 Task: Find connections with filter location Saint-Raphaël with filter topic #indiawith filter profile language English with filter current company Catenon India with filter school Thakur Institute of Management Studies and Research with filter industry IT Services and IT Consulting with filter service category Packaging Design with filter keywords title Community Volunteer Jobs
Action: Mouse moved to (270, 219)
Screenshot: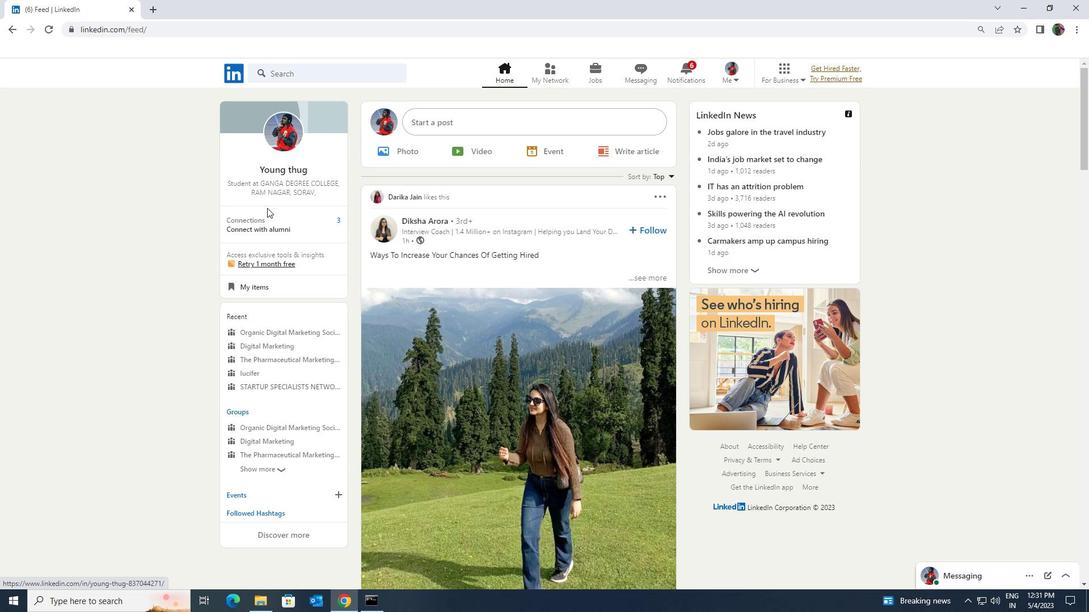 
Action: Mouse pressed left at (270, 219)
Screenshot: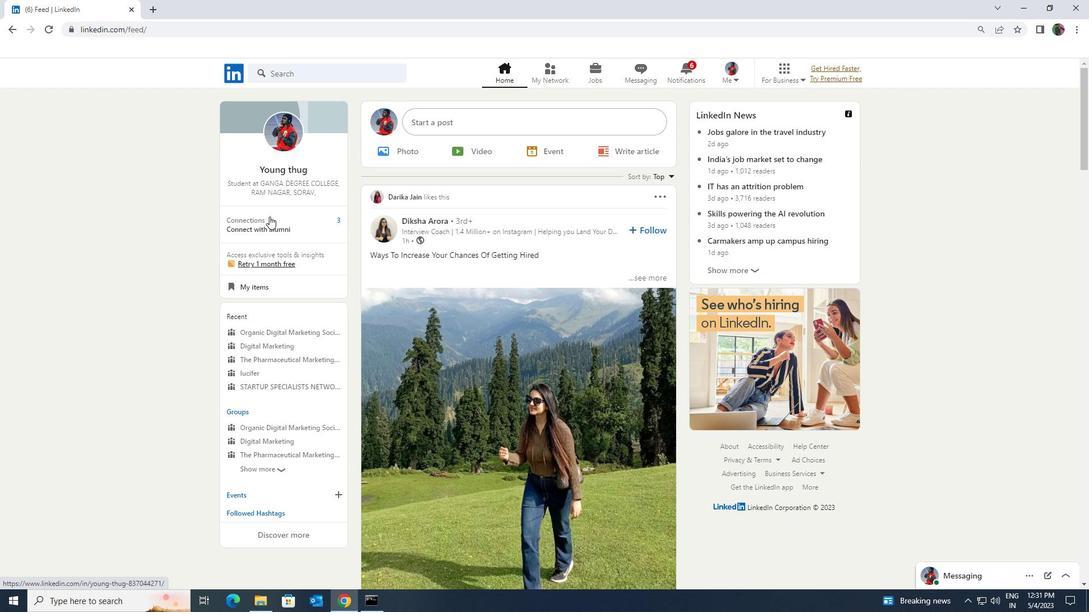 
Action: Mouse moved to (290, 136)
Screenshot: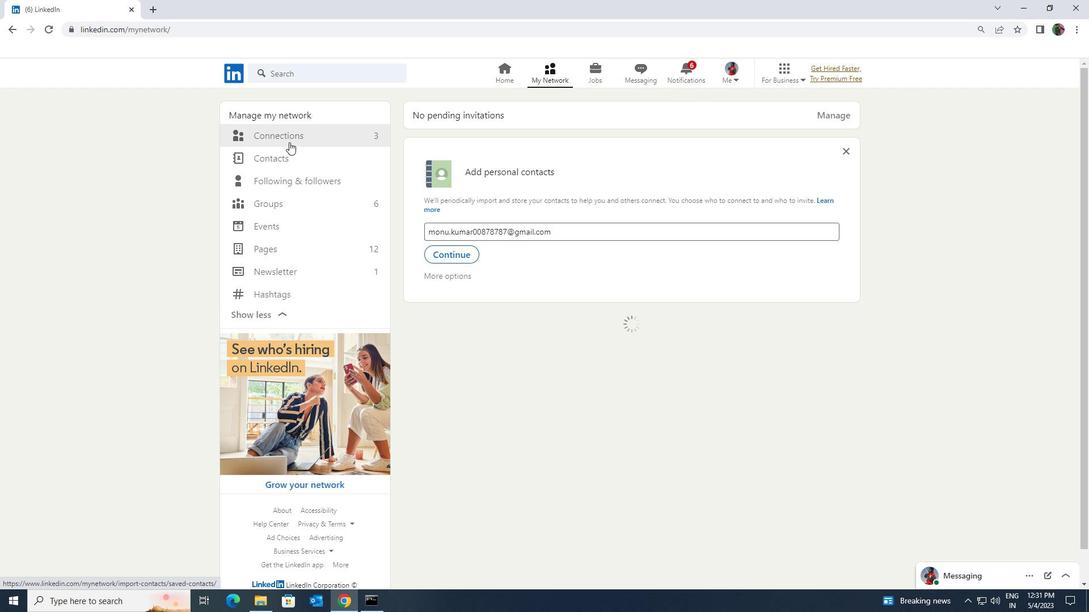
Action: Mouse pressed left at (290, 136)
Screenshot: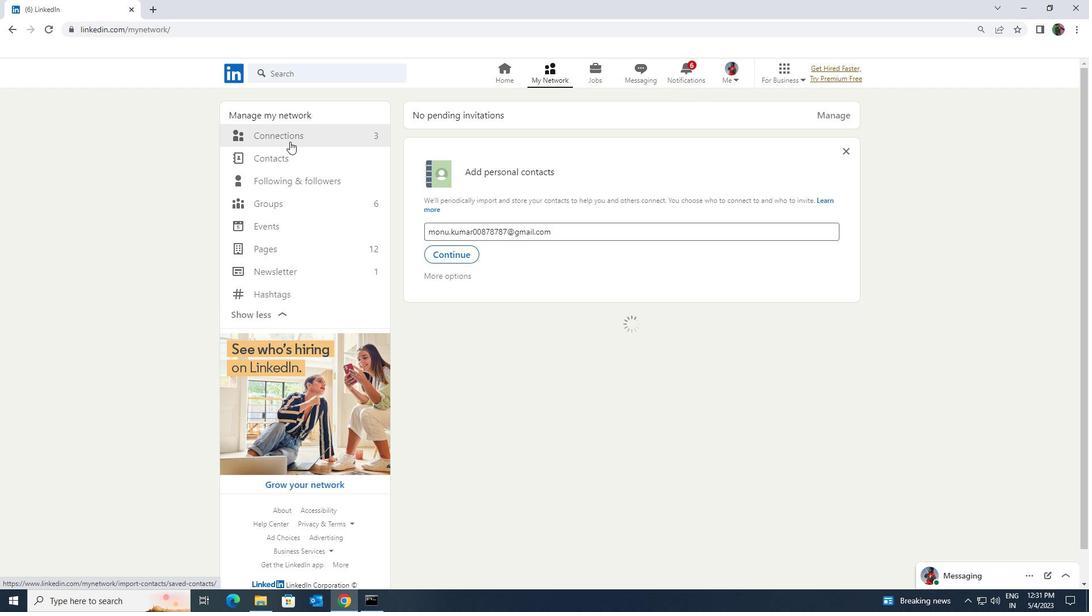 
Action: Mouse moved to (631, 137)
Screenshot: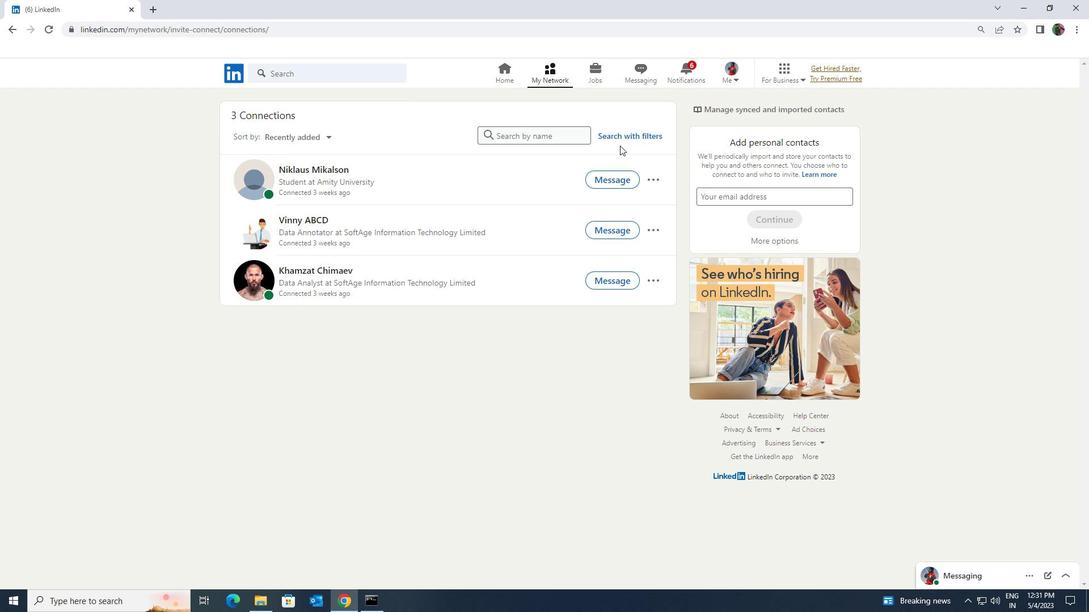 
Action: Mouse pressed left at (631, 137)
Screenshot: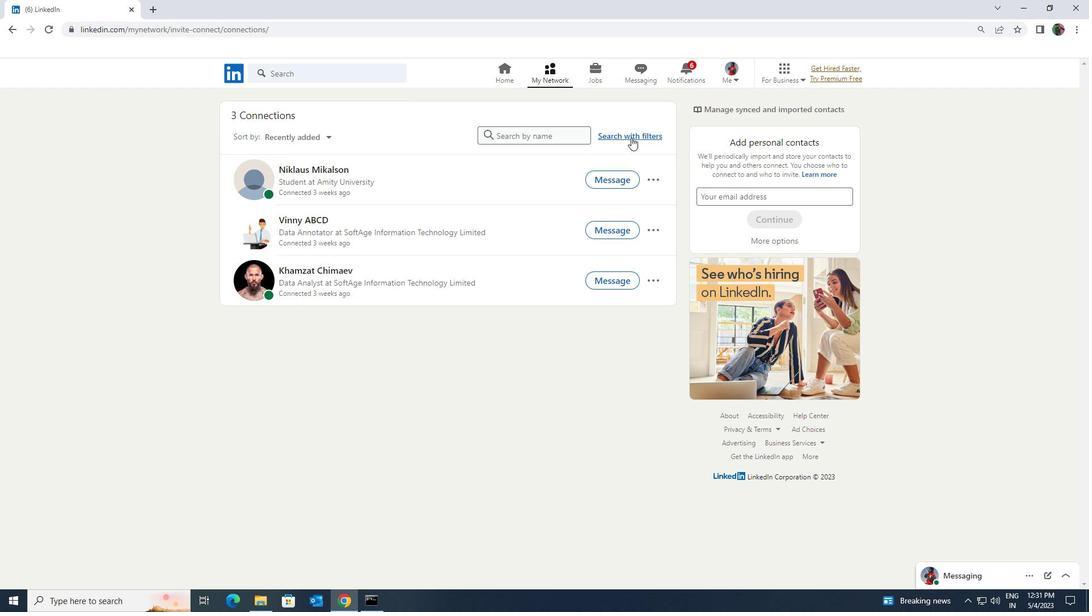 
Action: Mouse moved to (577, 106)
Screenshot: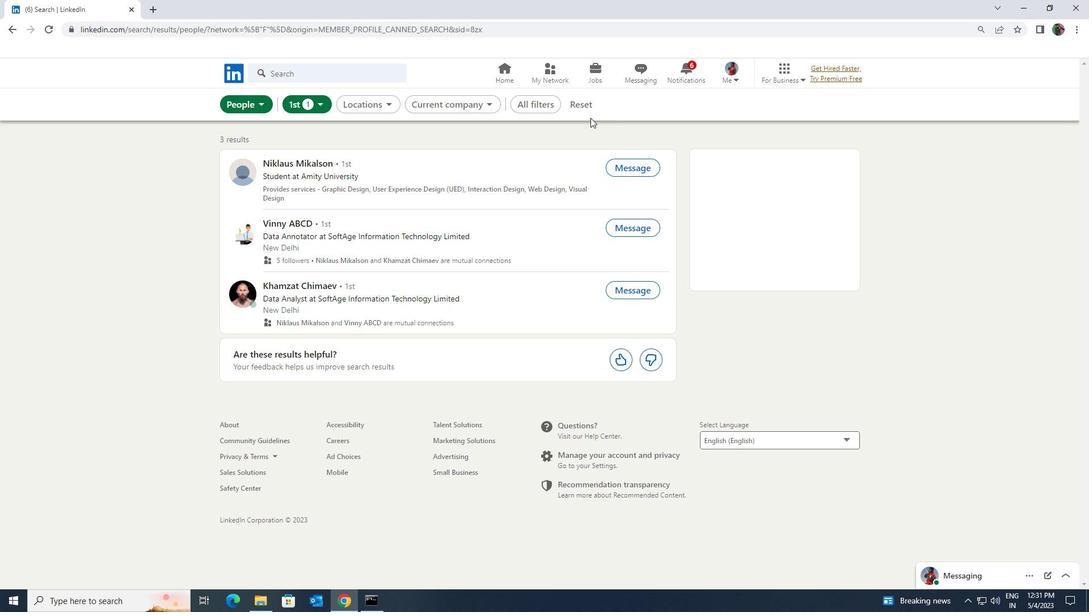 
Action: Mouse pressed left at (577, 106)
Screenshot: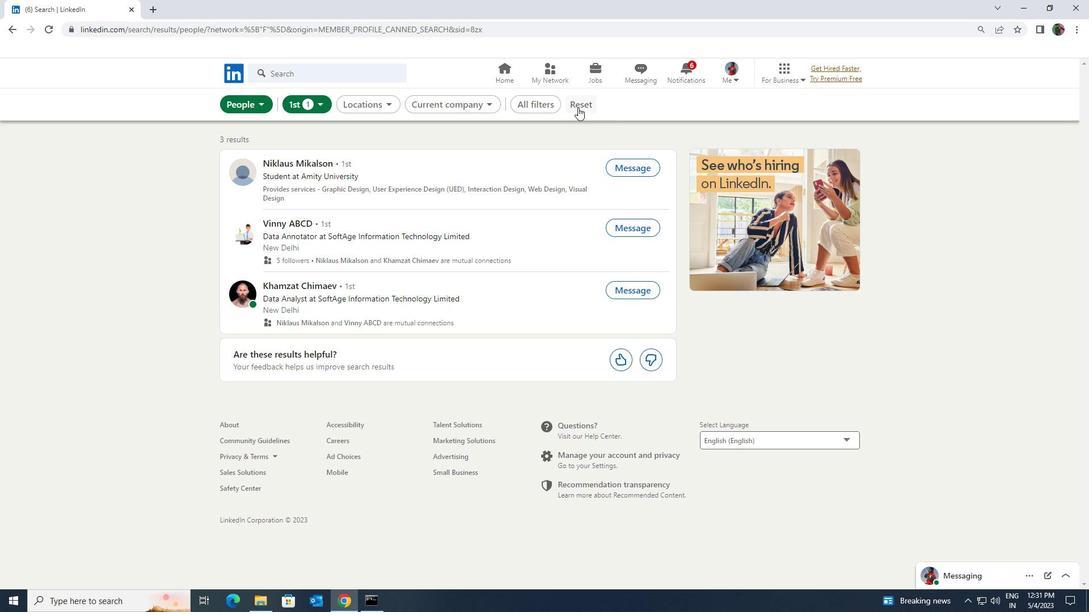 
Action: Mouse moved to (568, 105)
Screenshot: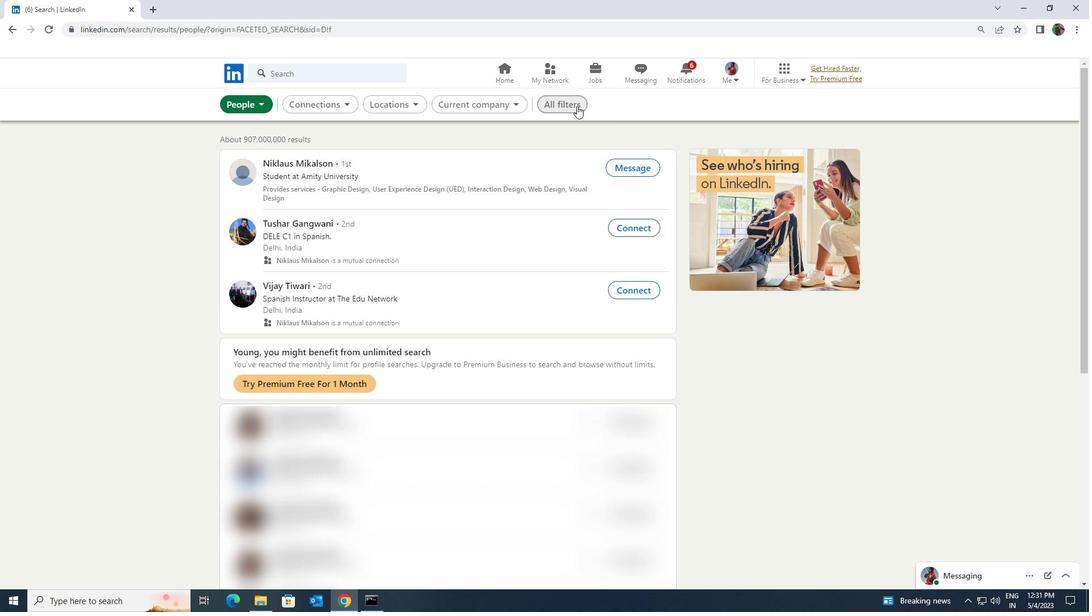 
Action: Mouse pressed left at (568, 105)
Screenshot: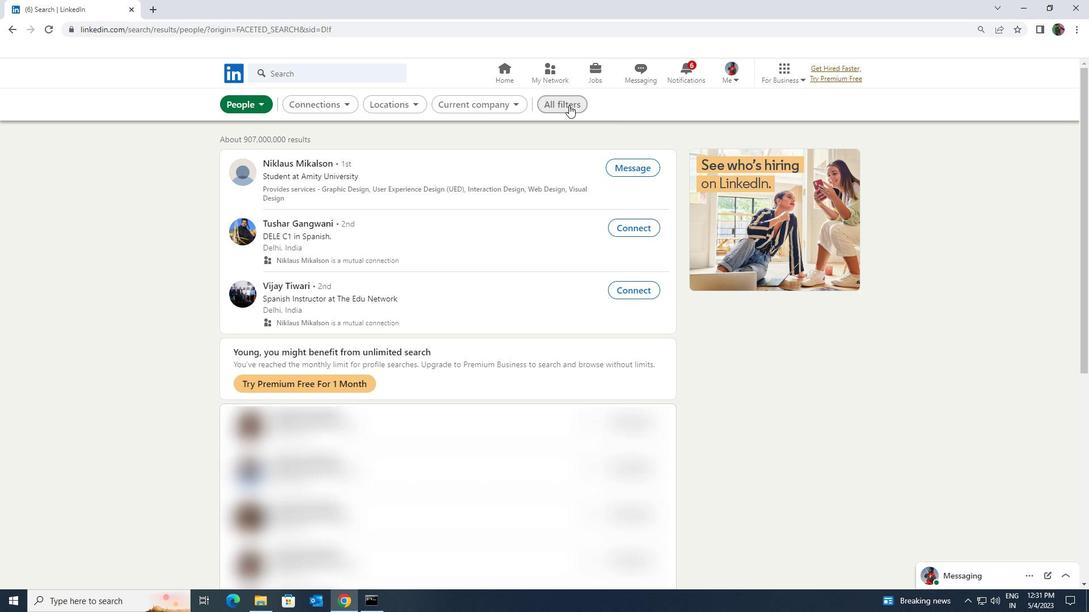 
Action: Mouse moved to (940, 442)
Screenshot: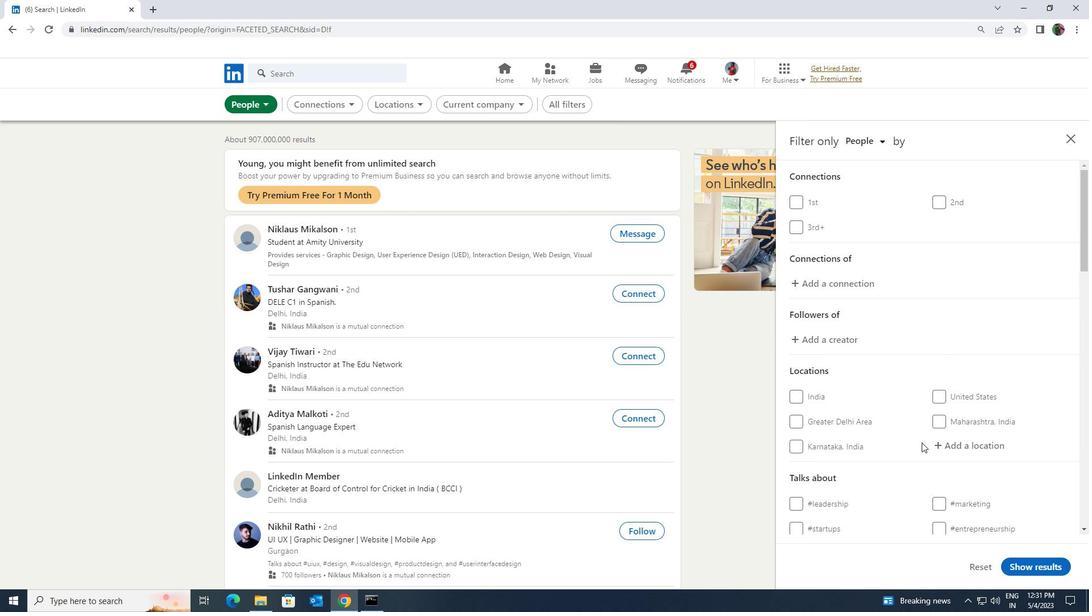 
Action: Mouse pressed left at (940, 442)
Screenshot: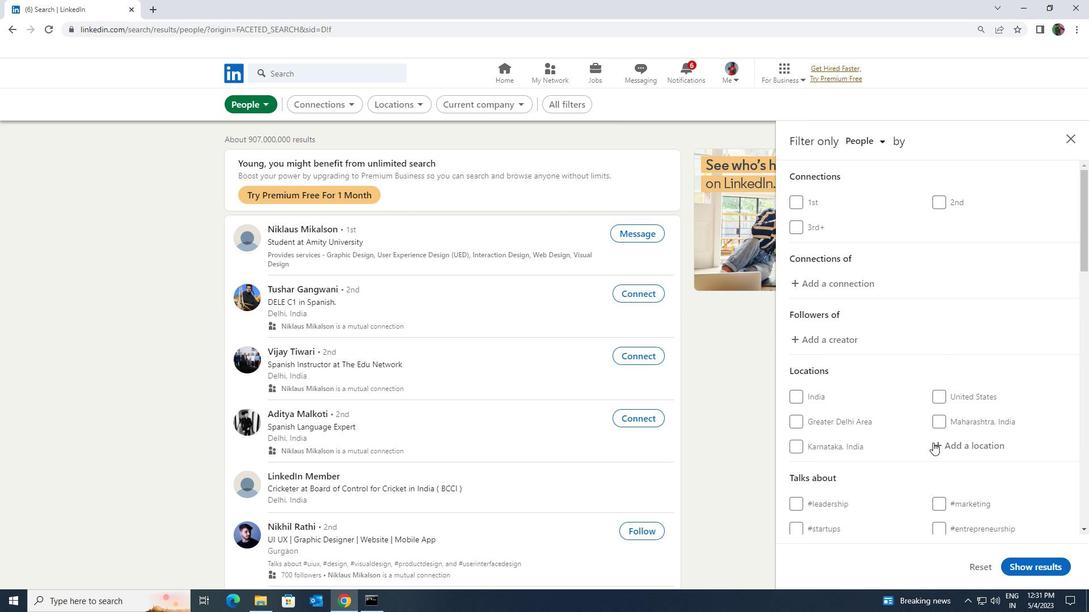
Action: Key pressed <Key.shift>SAINT<Key.space><Key.shift>RAP
Screenshot: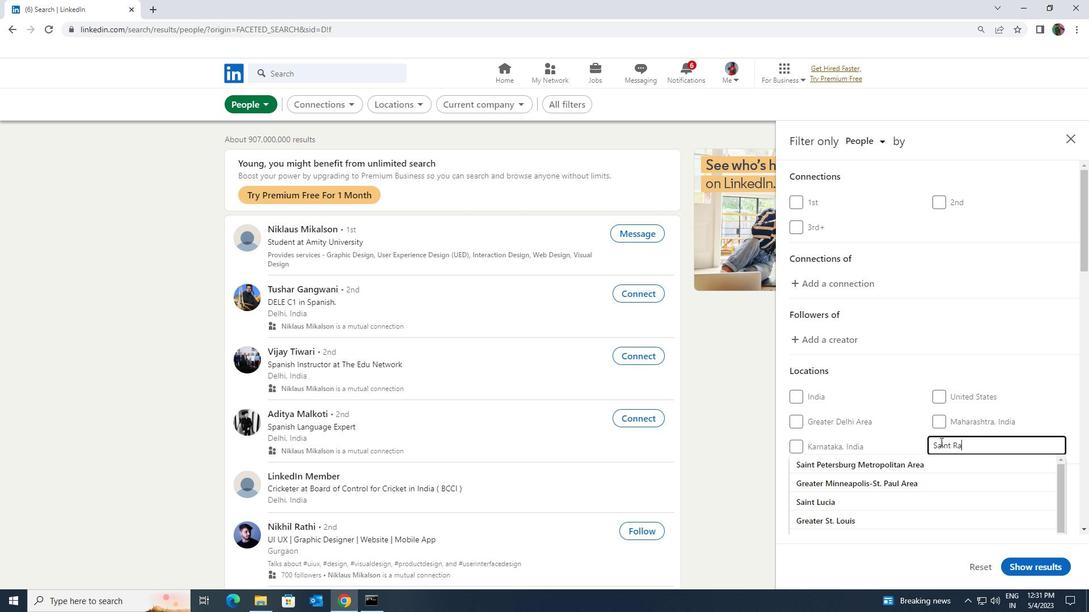 
Action: Mouse moved to (922, 485)
Screenshot: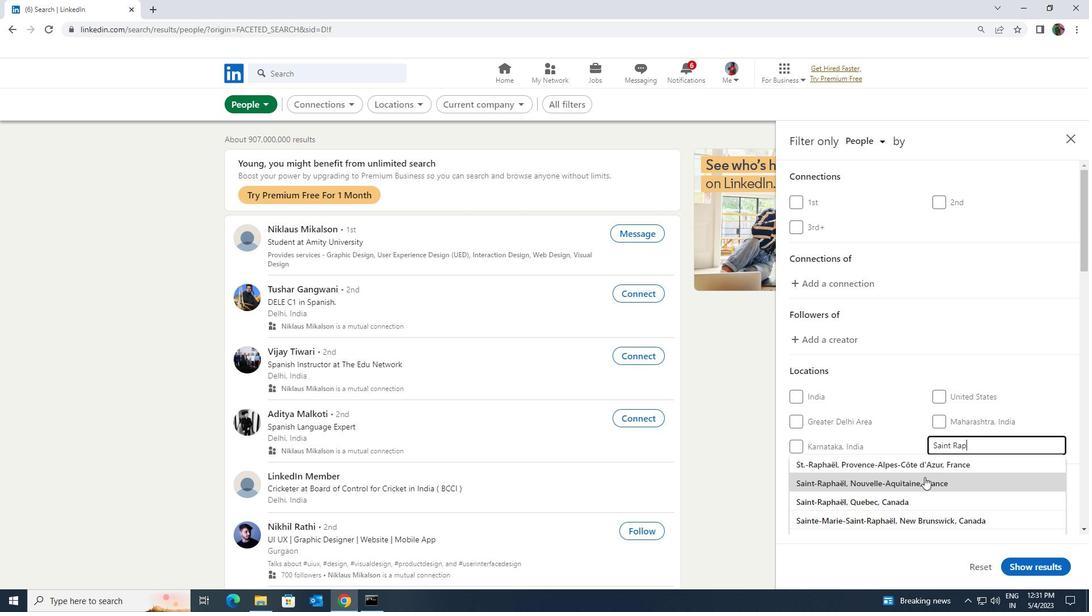 
Action: Mouse pressed left at (922, 485)
Screenshot: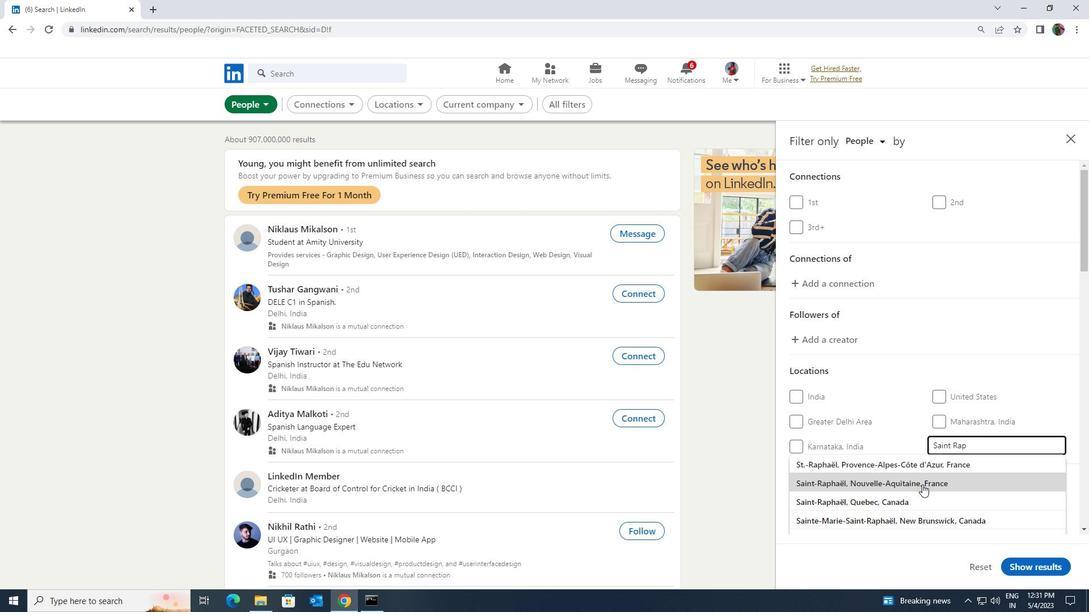 
Action: Mouse scrolled (922, 484) with delta (0, 0)
Screenshot: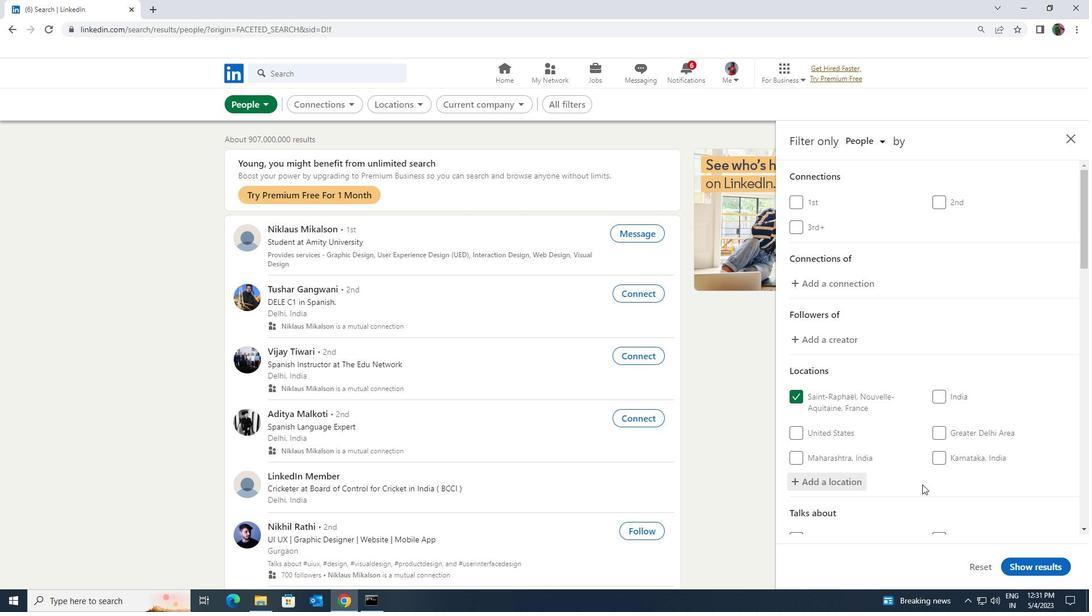 
Action: Mouse scrolled (922, 484) with delta (0, 0)
Screenshot: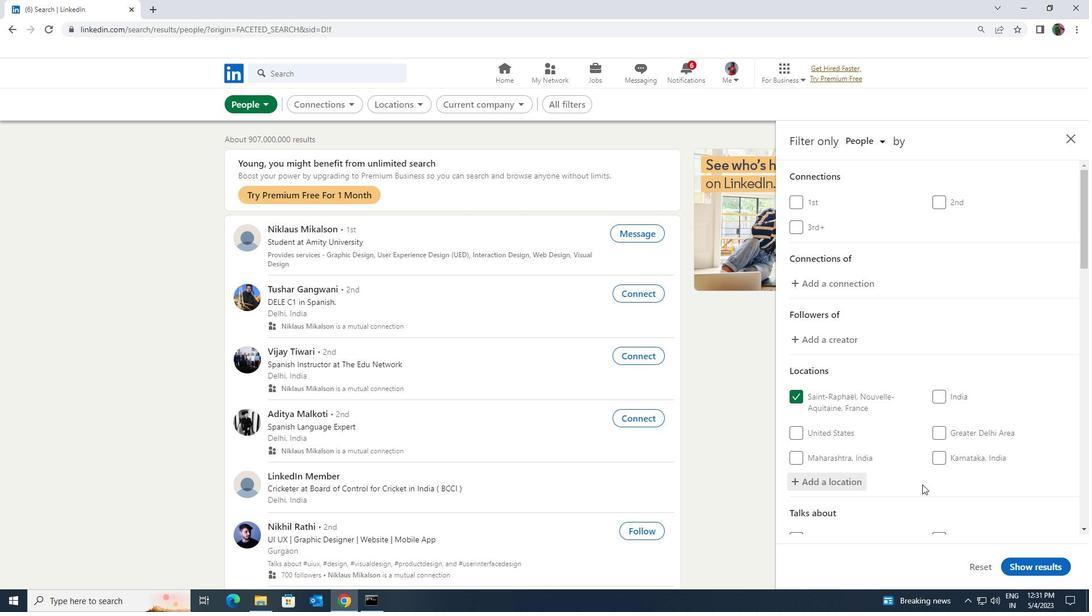 
Action: Mouse moved to (936, 473)
Screenshot: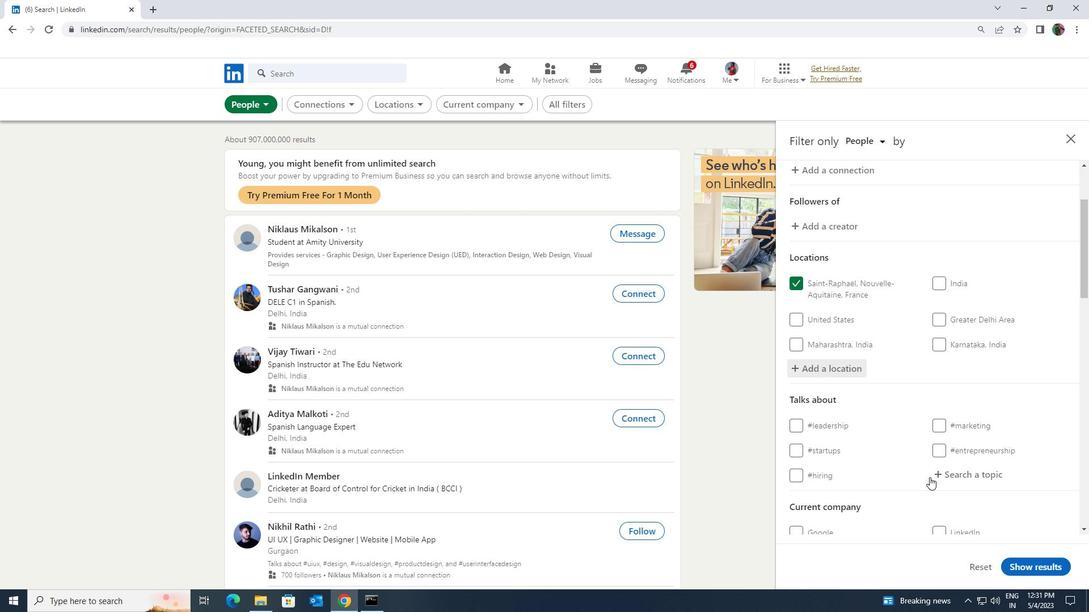 
Action: Mouse pressed left at (936, 473)
Screenshot: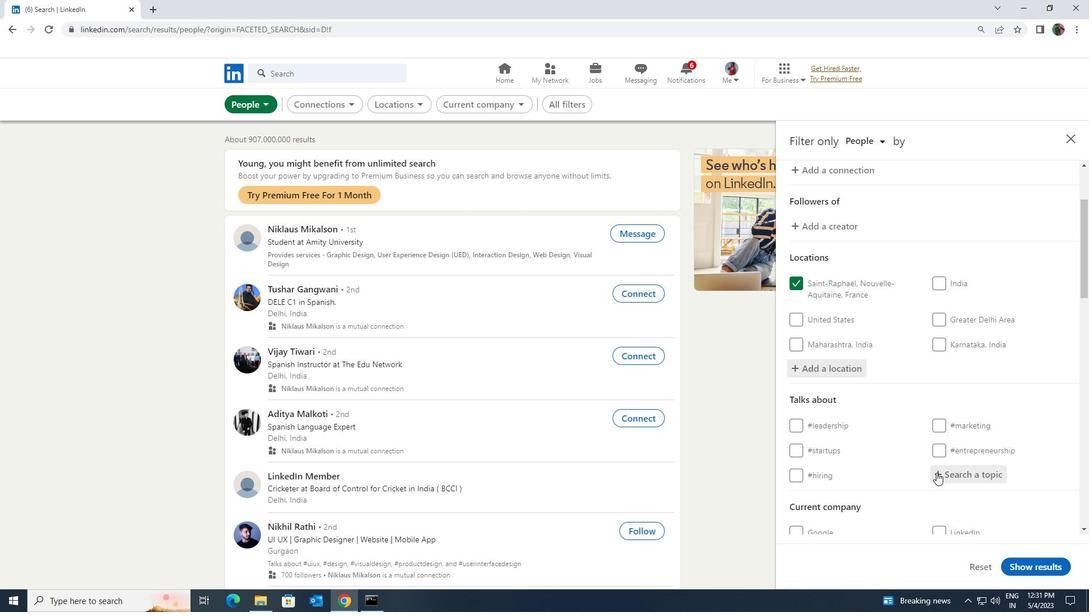 
Action: Mouse moved to (937, 473)
Screenshot: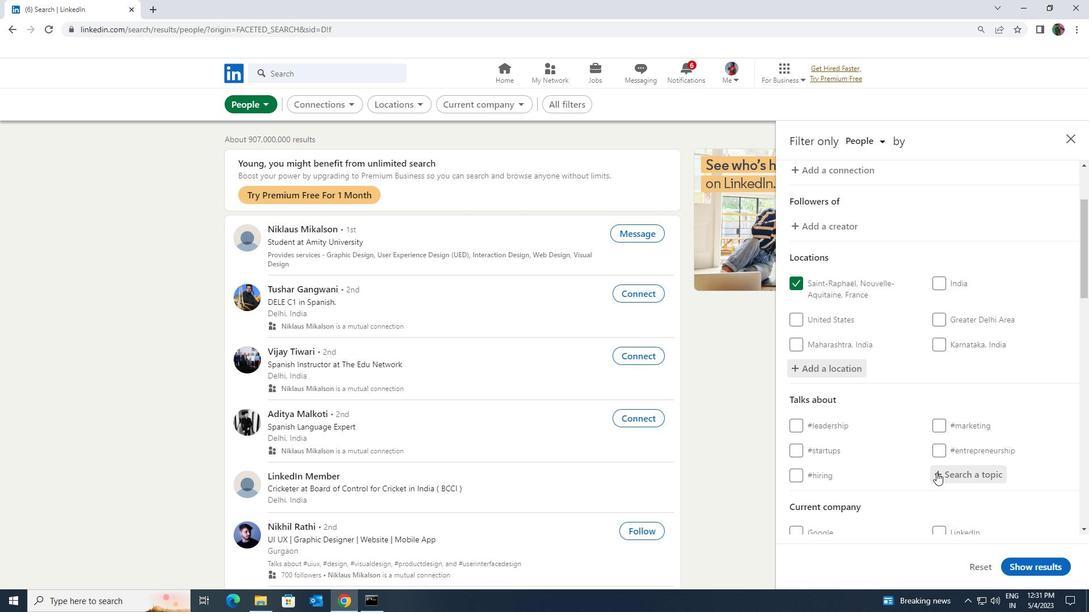 
Action: Key pressed <Key.shift><Key.shift><Key.shift>INDIA
Screenshot: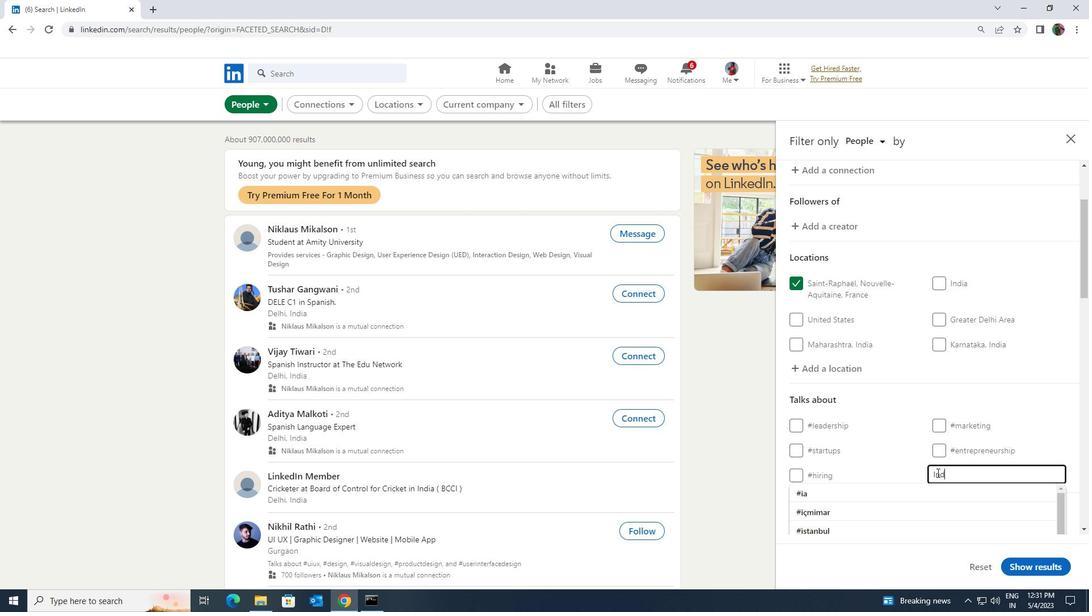 
Action: Mouse moved to (922, 487)
Screenshot: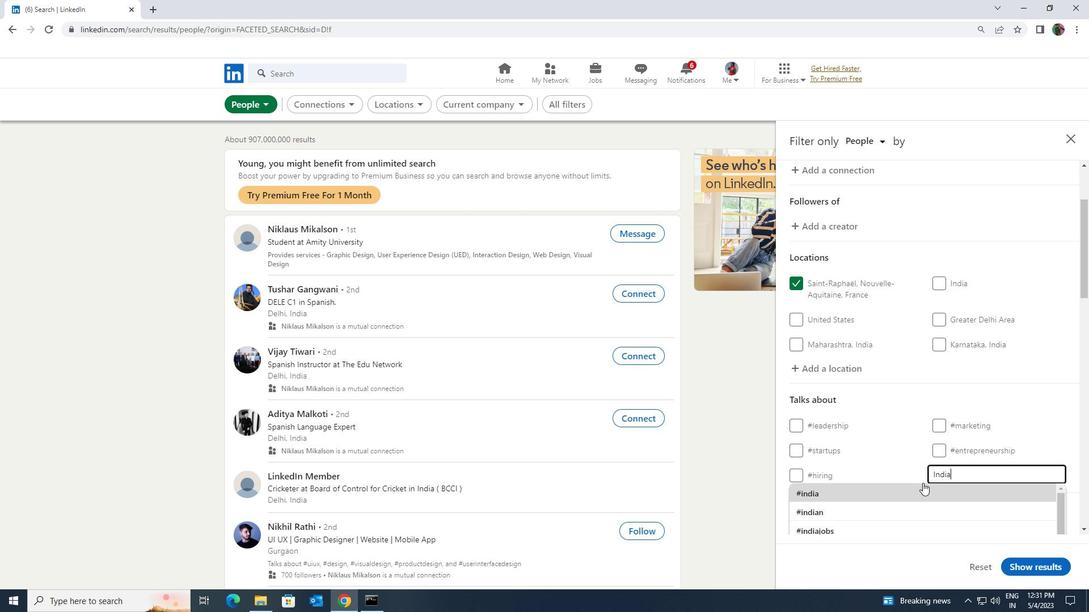 
Action: Mouse pressed left at (922, 487)
Screenshot: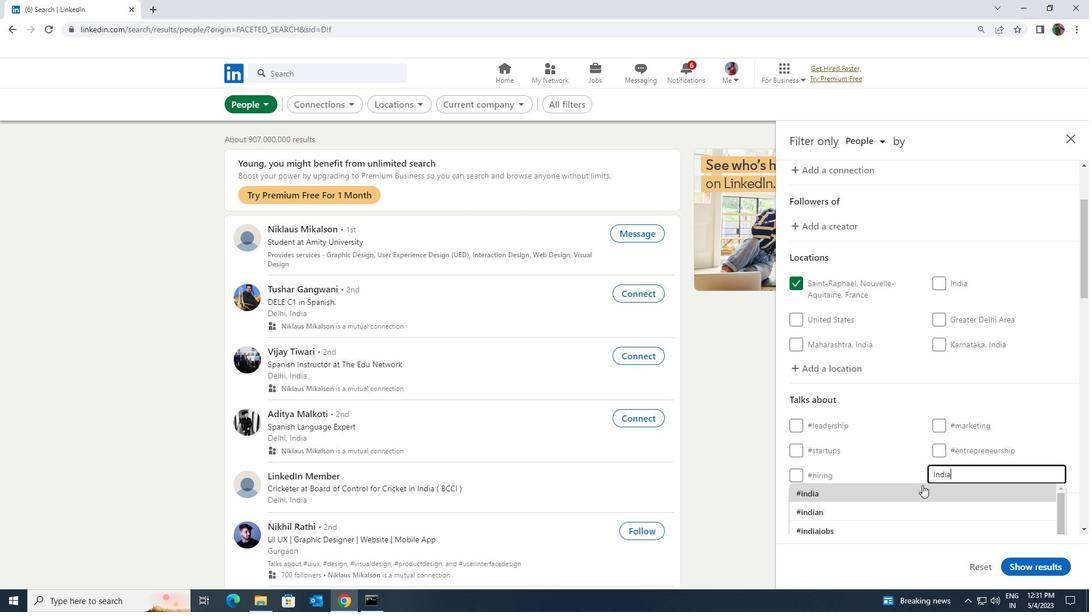 
Action: Mouse moved to (930, 481)
Screenshot: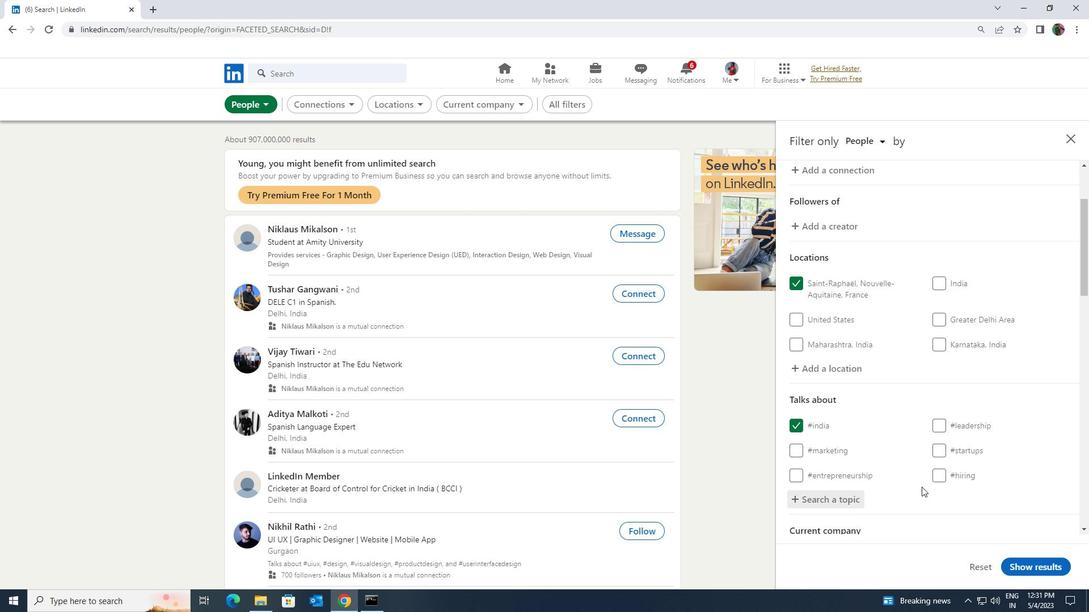 
Action: Mouse scrolled (930, 481) with delta (0, 0)
Screenshot: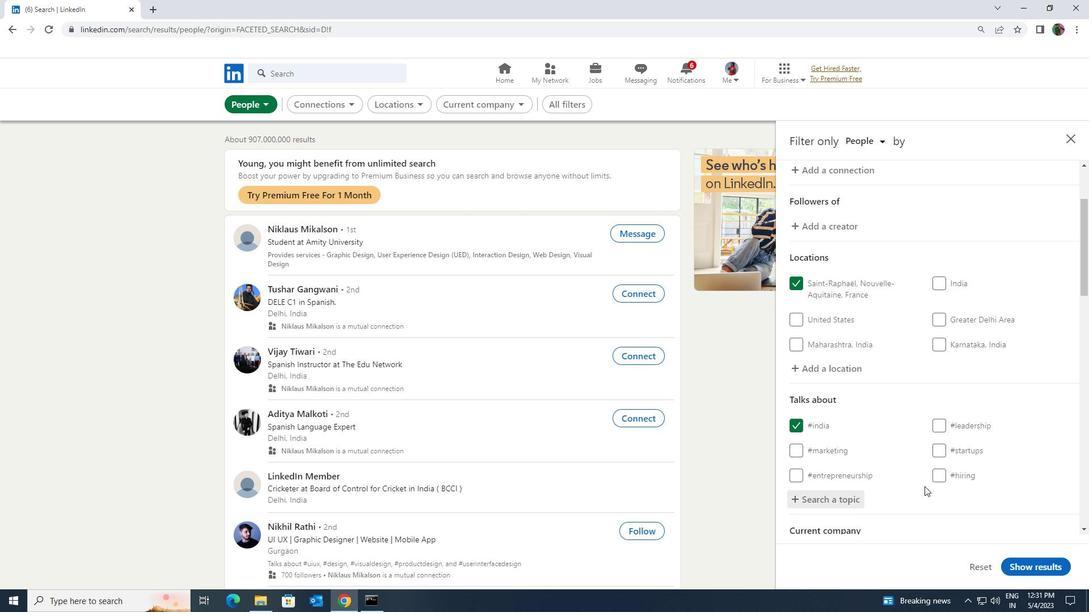 
Action: Mouse scrolled (930, 481) with delta (0, 0)
Screenshot: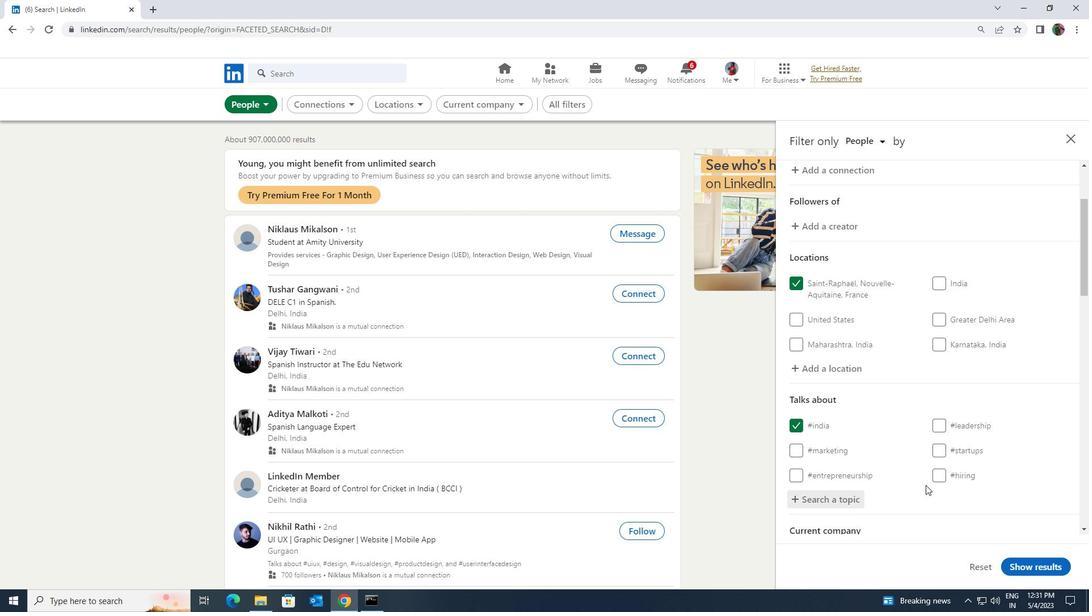 
Action: Mouse scrolled (930, 481) with delta (0, 0)
Screenshot: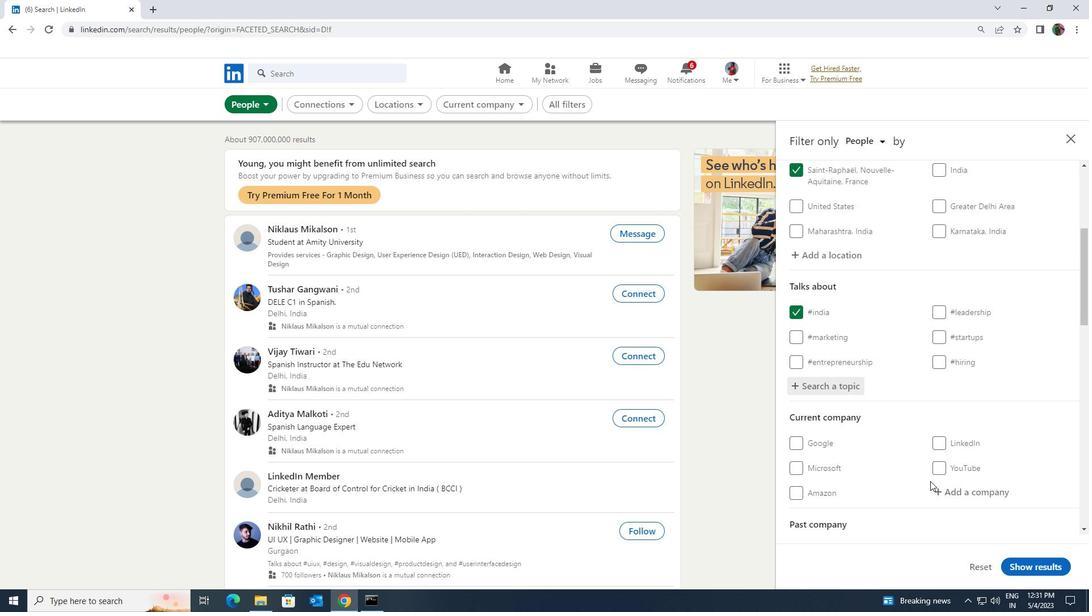 
Action: Mouse moved to (930, 481)
Screenshot: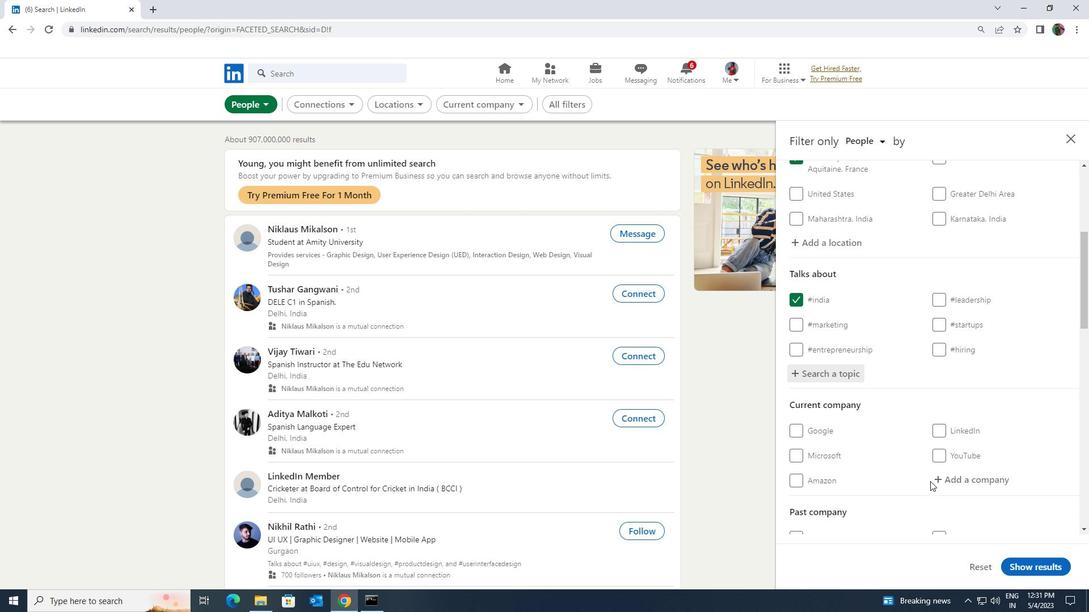
Action: Mouse scrolled (930, 480) with delta (0, 0)
Screenshot: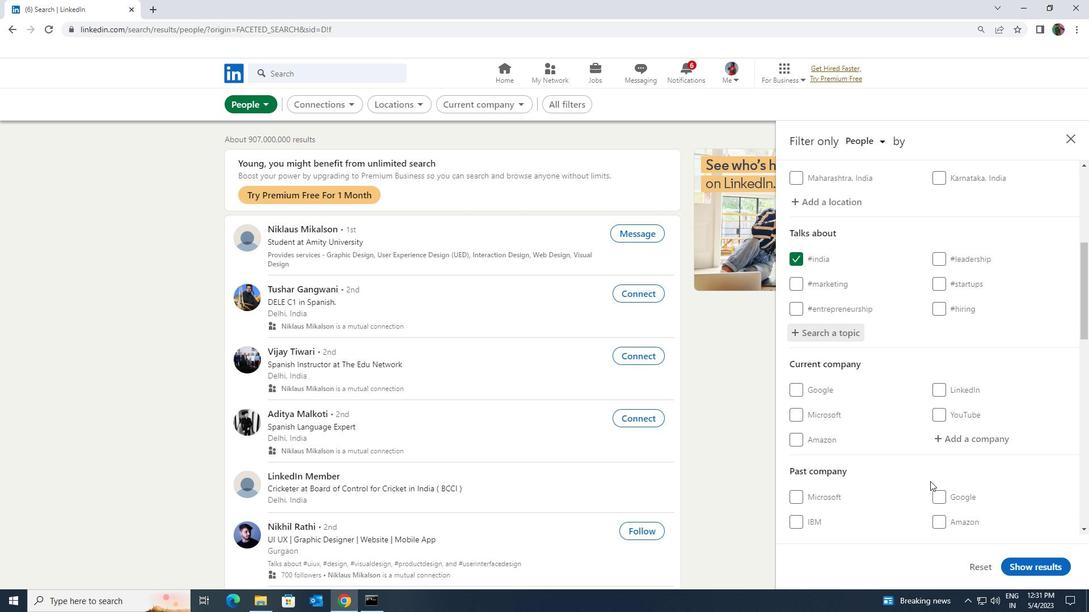 
Action: Mouse moved to (930, 477)
Screenshot: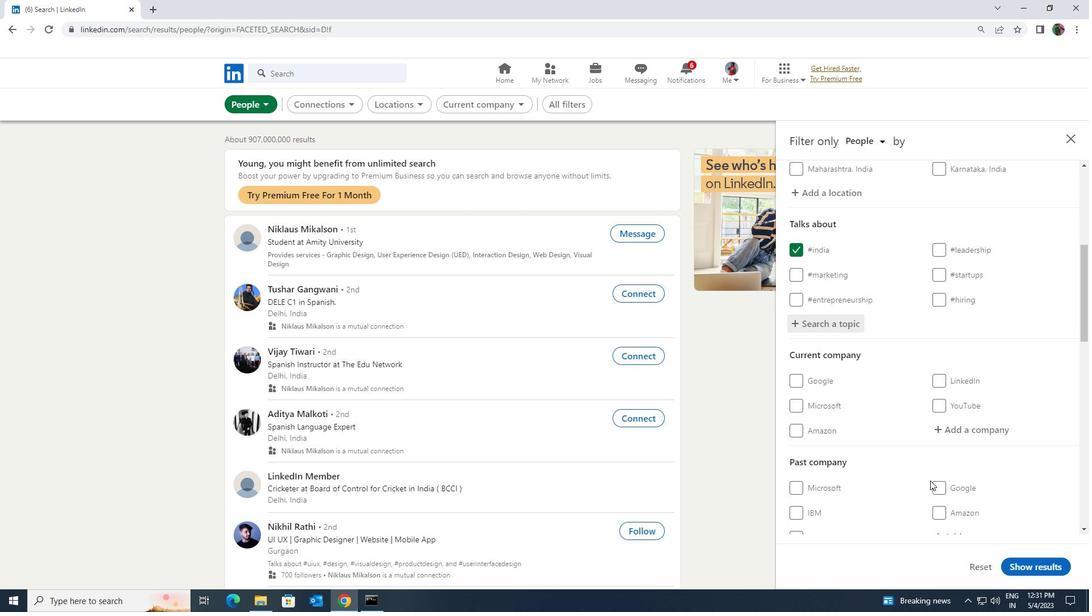 
Action: Mouse scrolled (930, 476) with delta (0, 0)
Screenshot: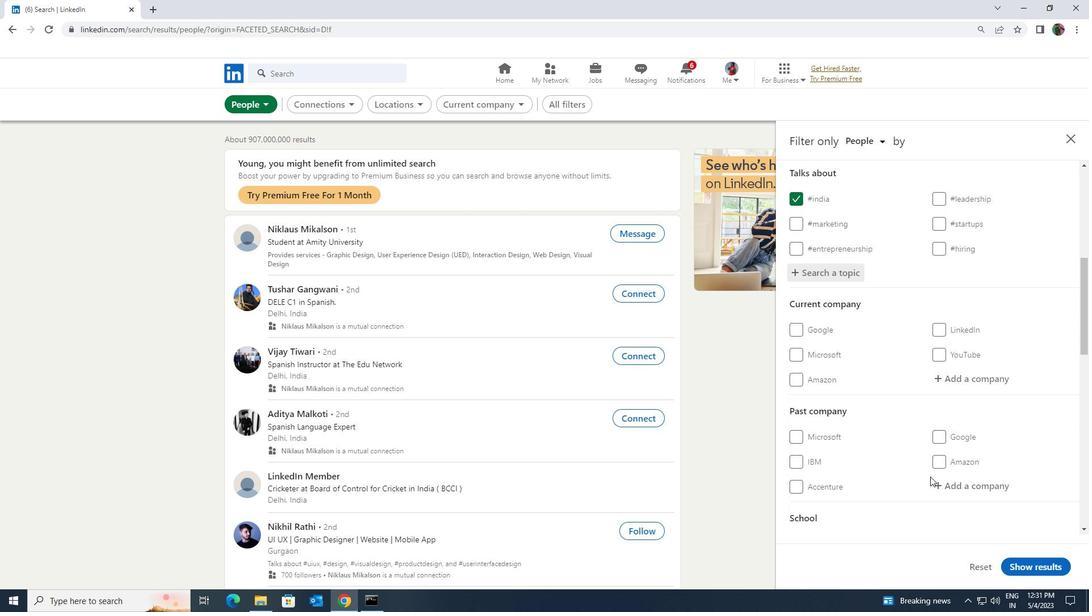 
Action: Mouse scrolled (930, 476) with delta (0, 0)
Screenshot: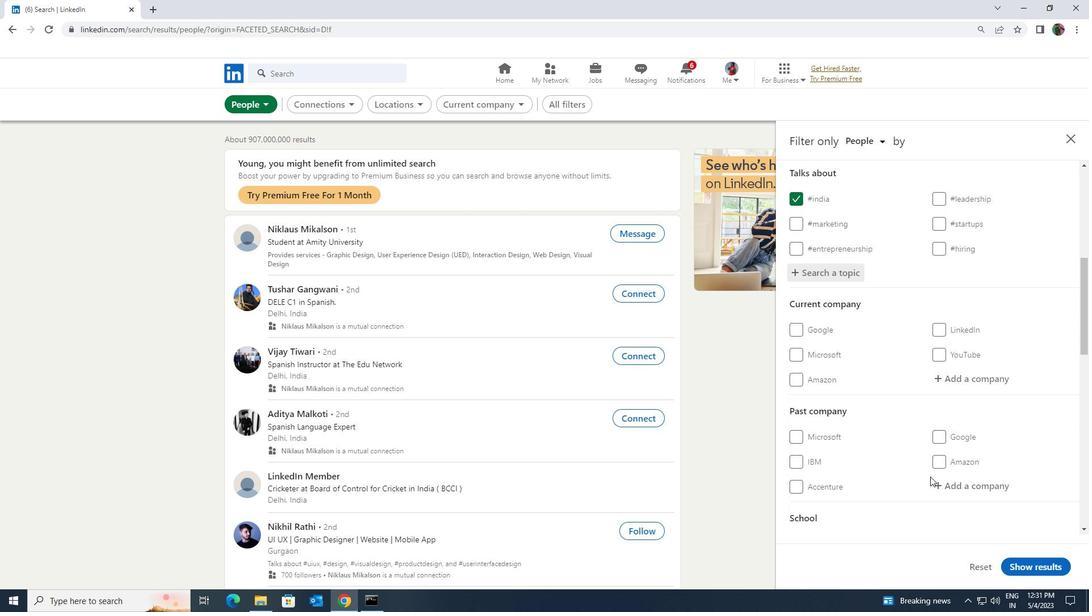 
Action: Mouse moved to (928, 471)
Screenshot: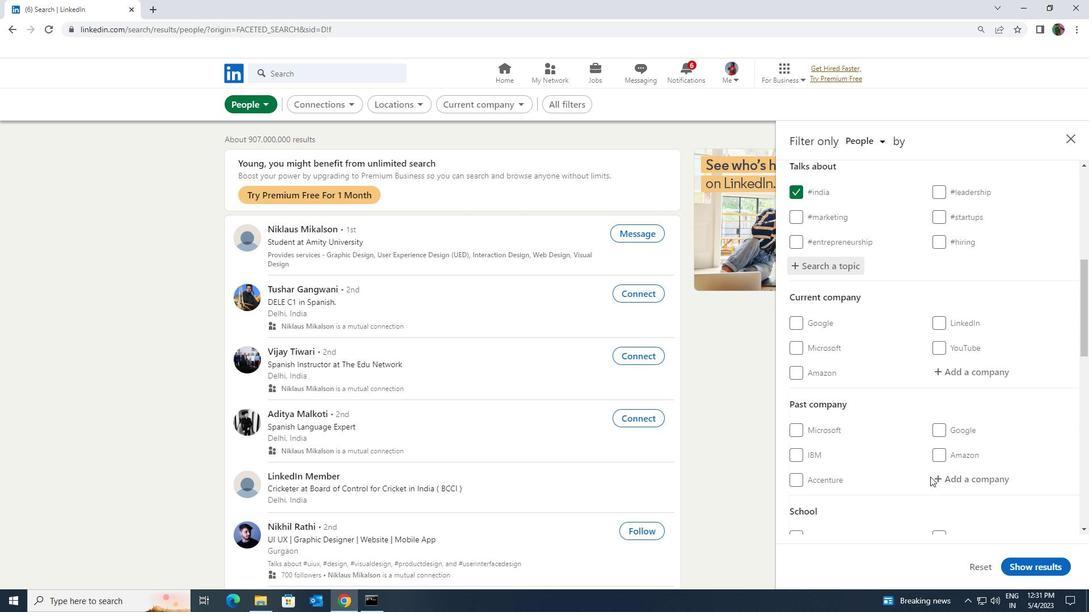 
Action: Mouse scrolled (928, 470) with delta (0, 0)
Screenshot: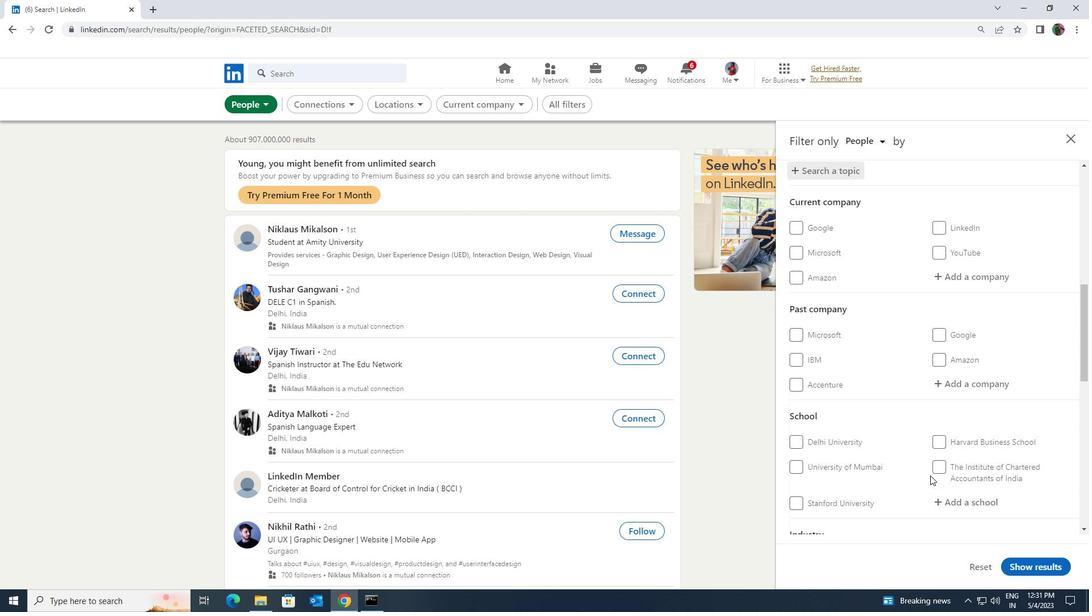 
Action: Mouse scrolled (928, 470) with delta (0, 0)
Screenshot: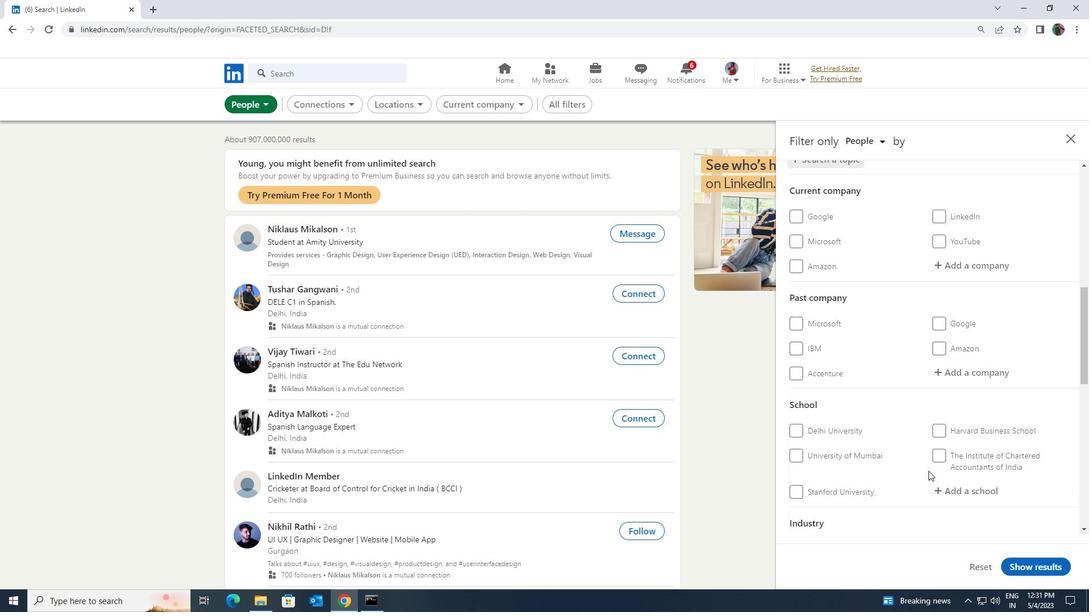 
Action: Mouse scrolled (928, 470) with delta (0, 0)
Screenshot: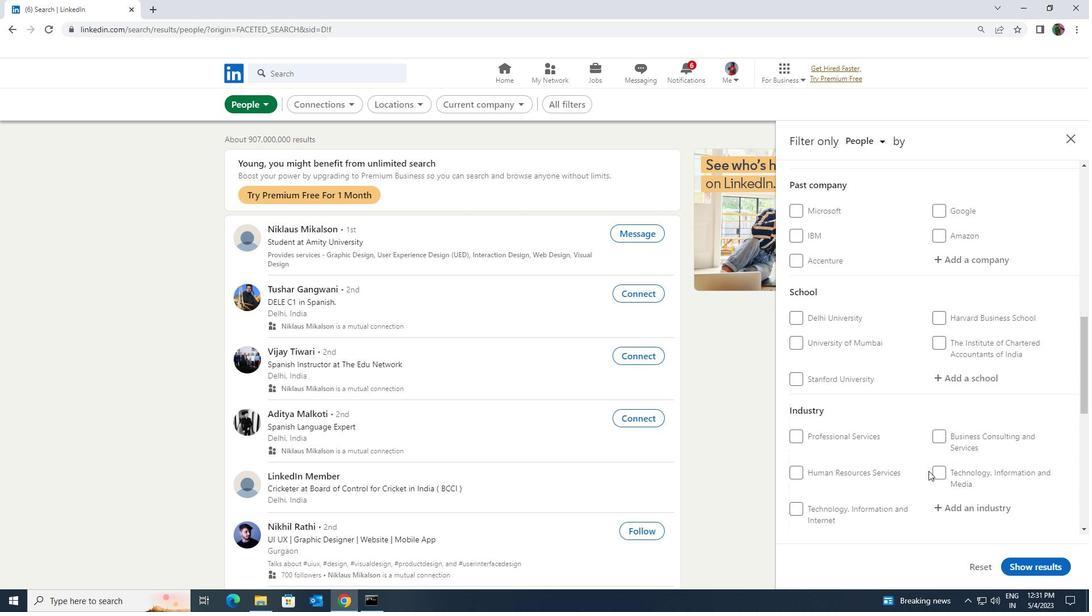 
Action: Mouse scrolled (928, 470) with delta (0, 0)
Screenshot: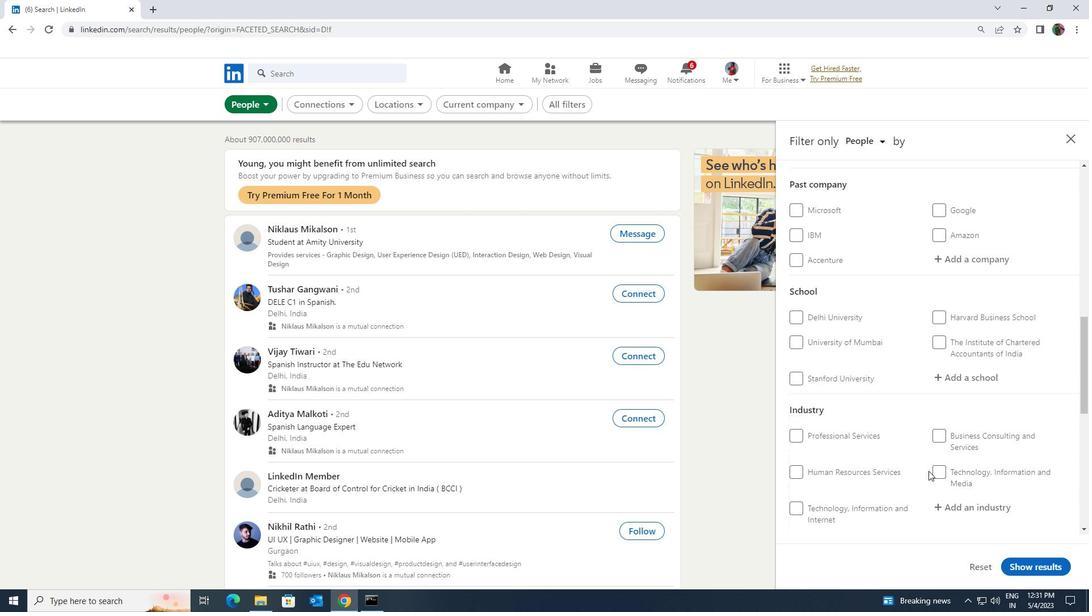 
Action: Mouse moved to (802, 463)
Screenshot: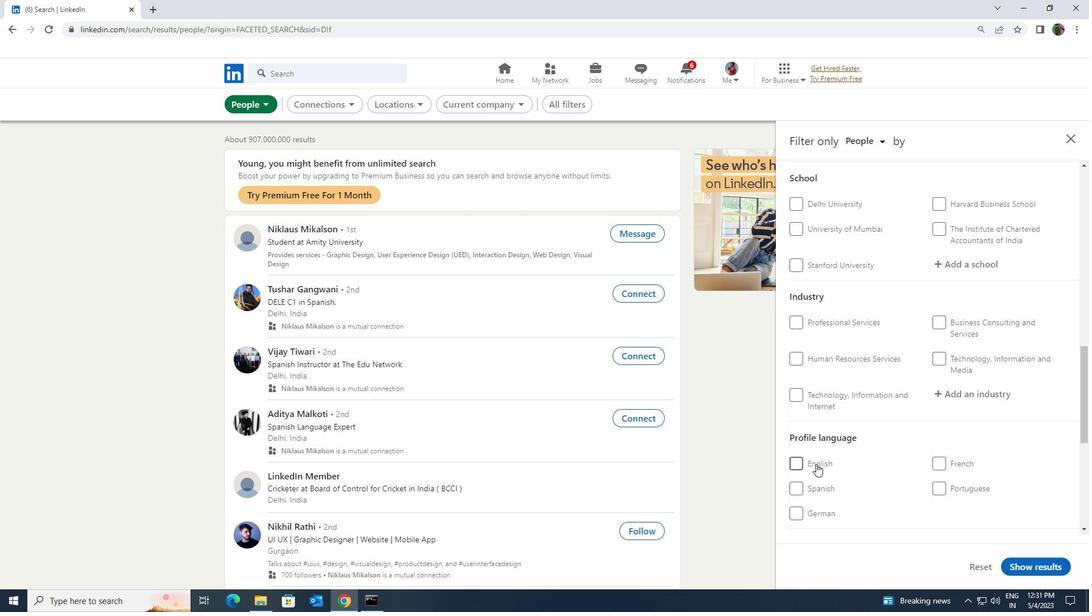 
Action: Mouse pressed left at (802, 463)
Screenshot: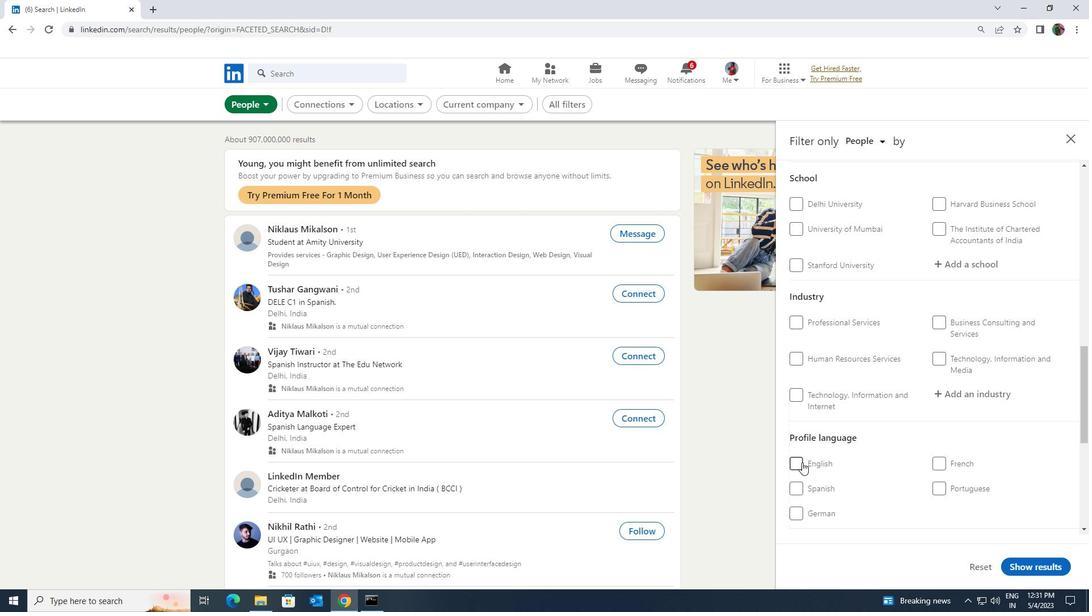 
Action: Mouse moved to (890, 451)
Screenshot: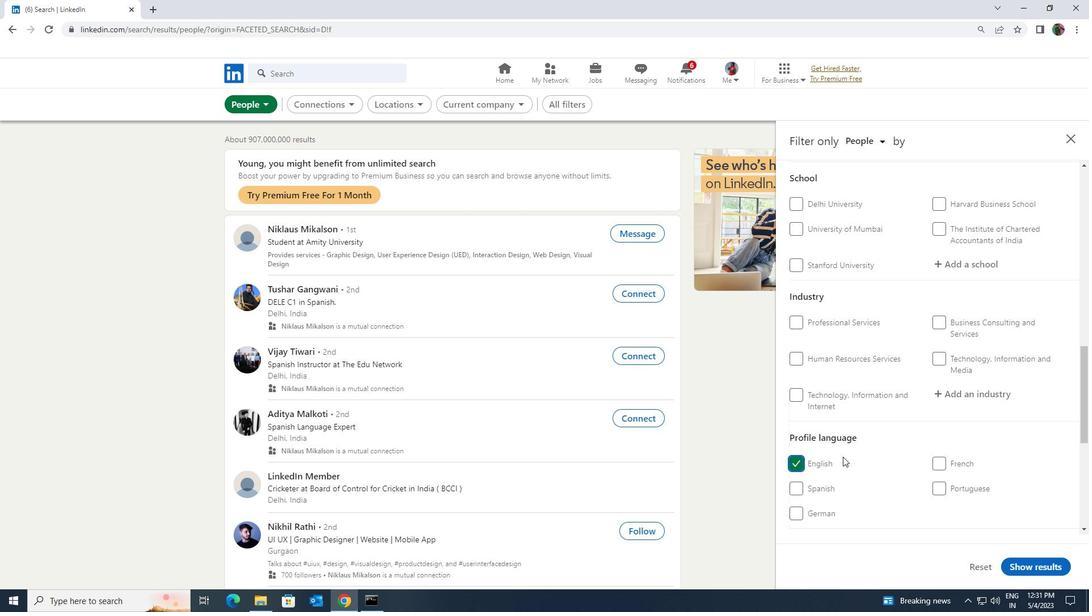 
Action: Mouse scrolled (890, 452) with delta (0, 0)
Screenshot: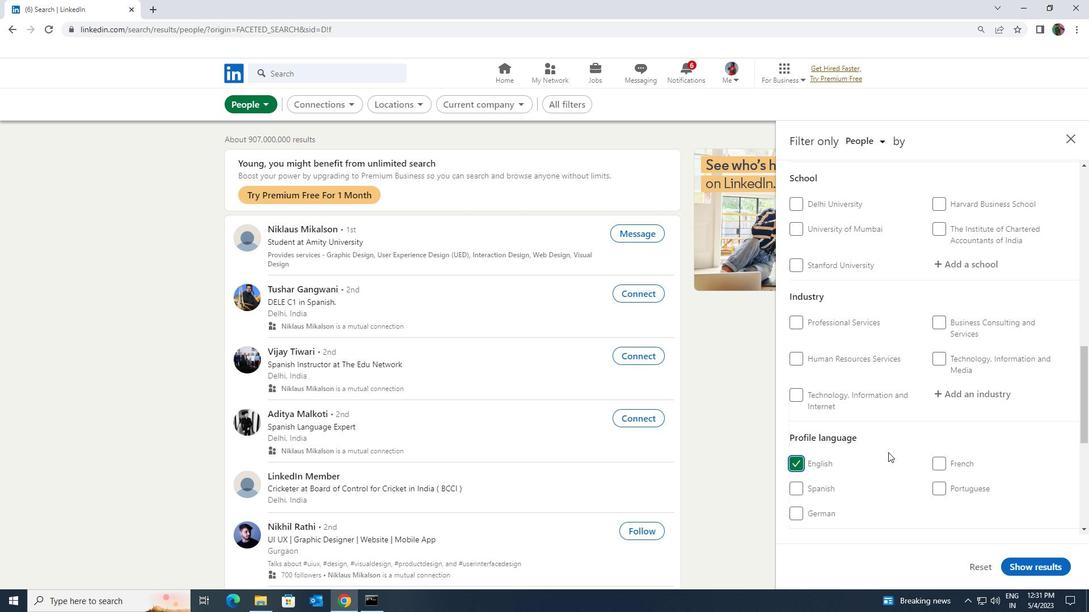 
Action: Mouse scrolled (890, 452) with delta (0, 0)
Screenshot: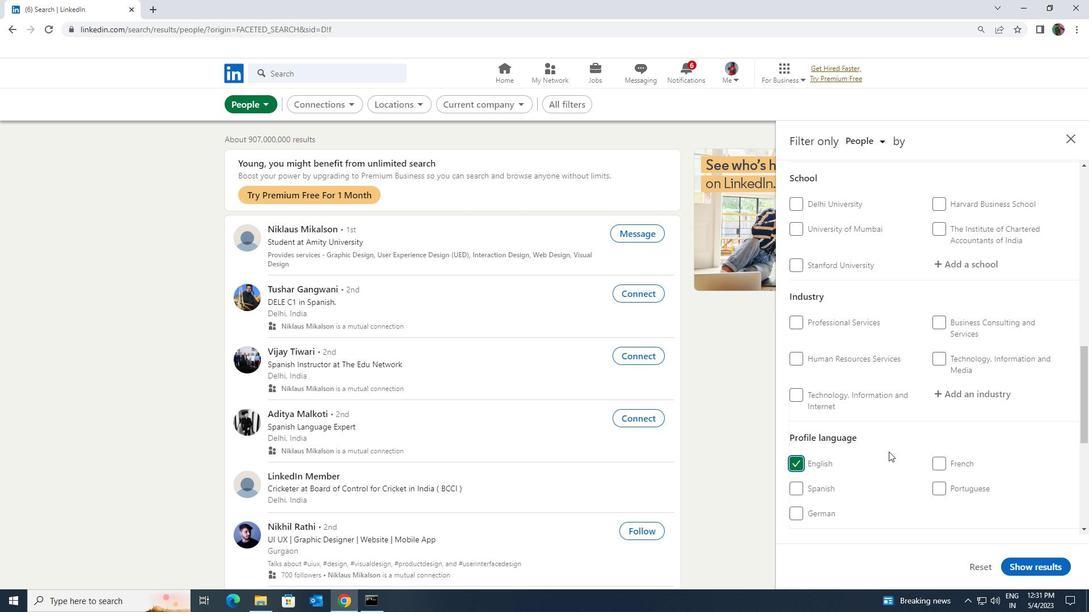 
Action: Mouse moved to (890, 451)
Screenshot: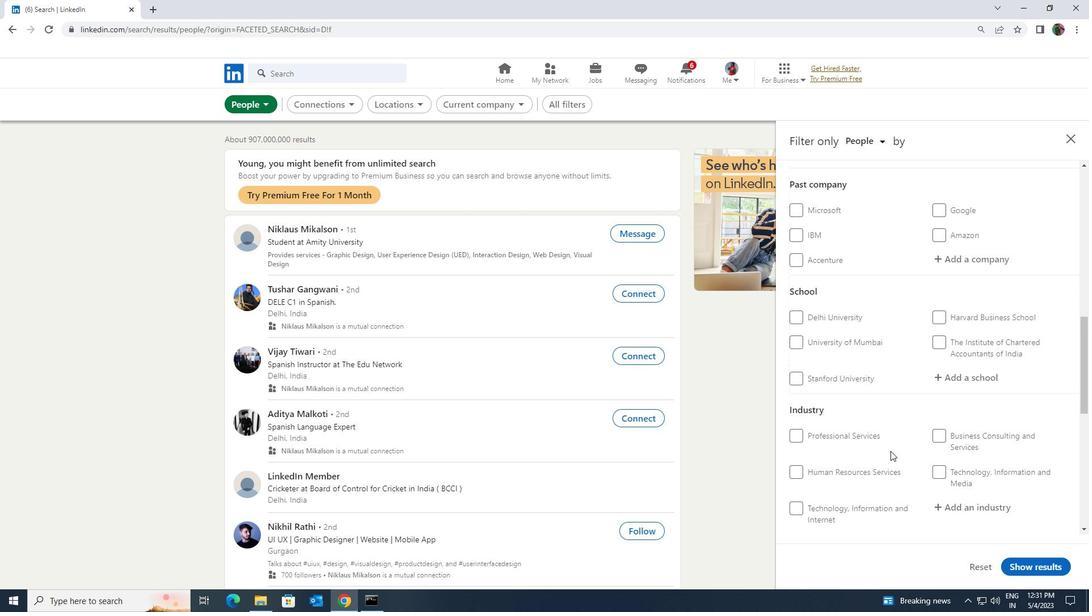 
Action: Mouse scrolled (890, 452) with delta (0, 0)
Screenshot: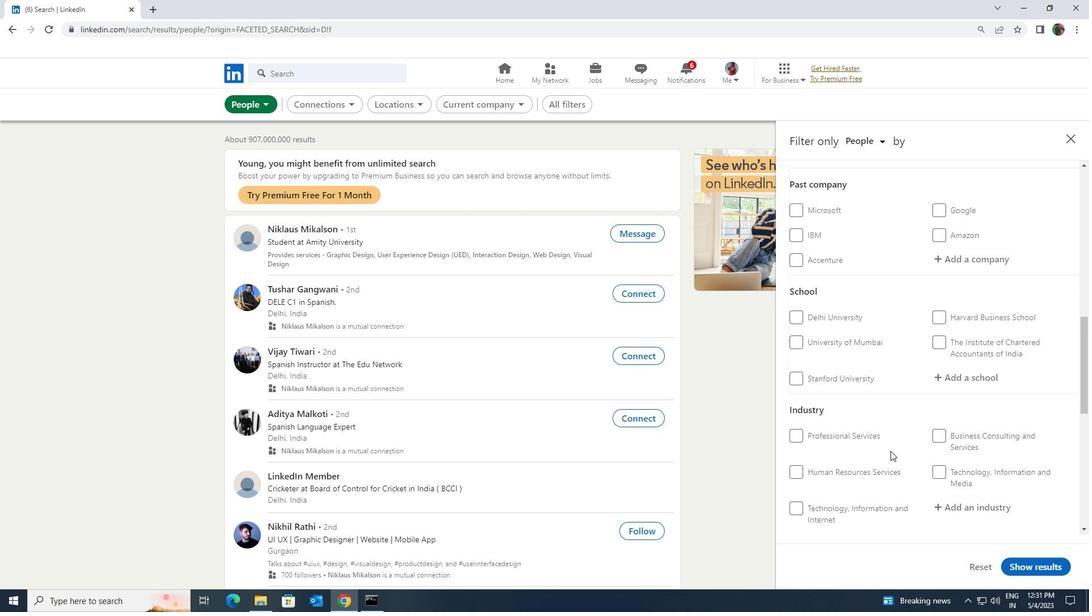 
Action: Mouse scrolled (890, 452) with delta (0, 0)
Screenshot: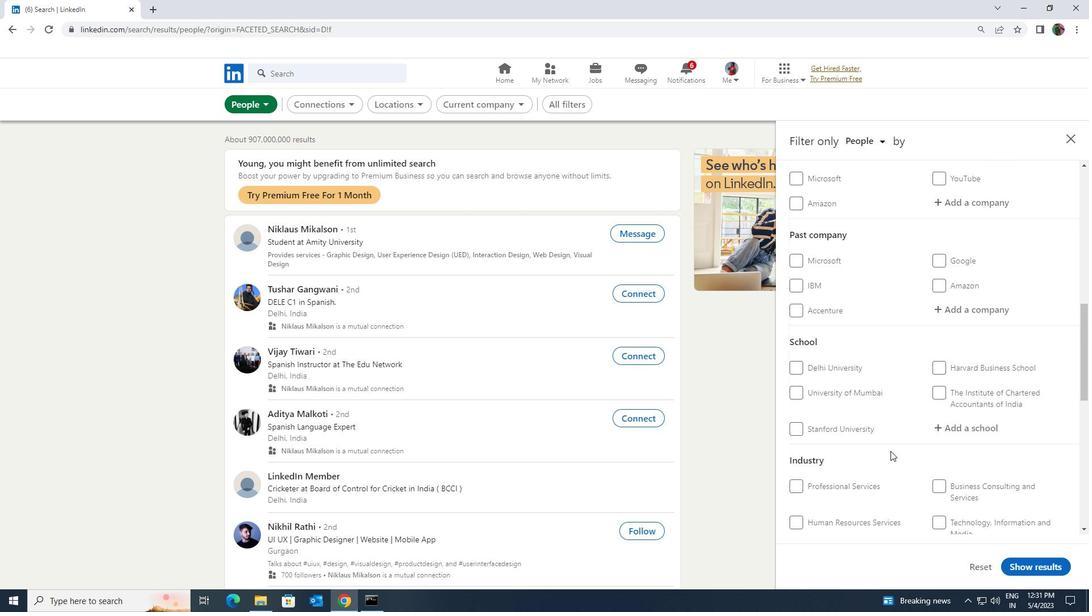 
Action: Mouse scrolled (890, 452) with delta (0, 0)
Screenshot: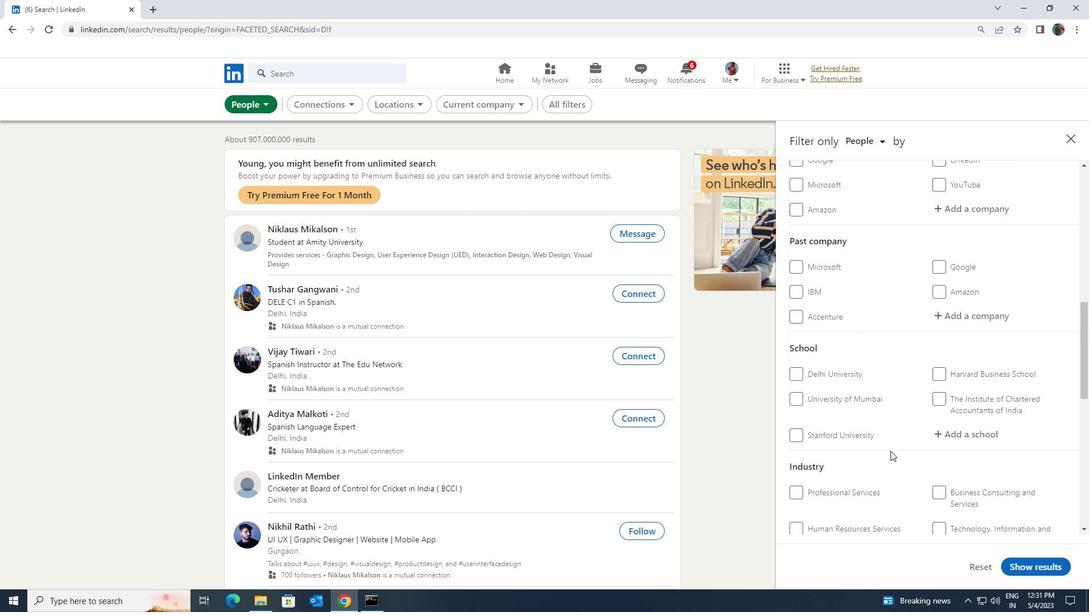 
Action: Mouse moved to (890, 451)
Screenshot: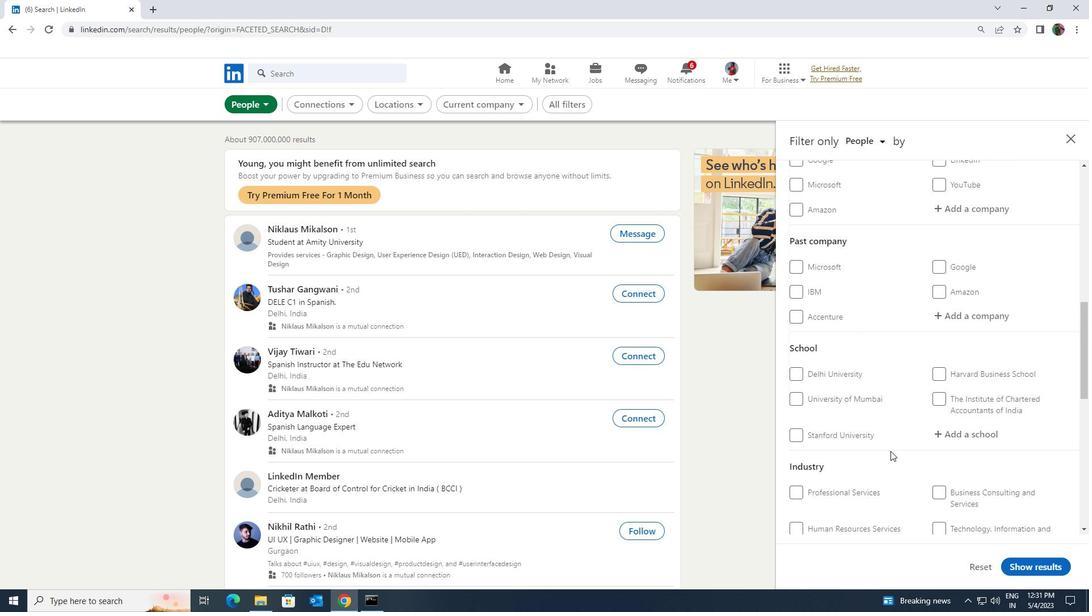 
Action: Mouse scrolled (890, 452) with delta (0, 0)
Screenshot: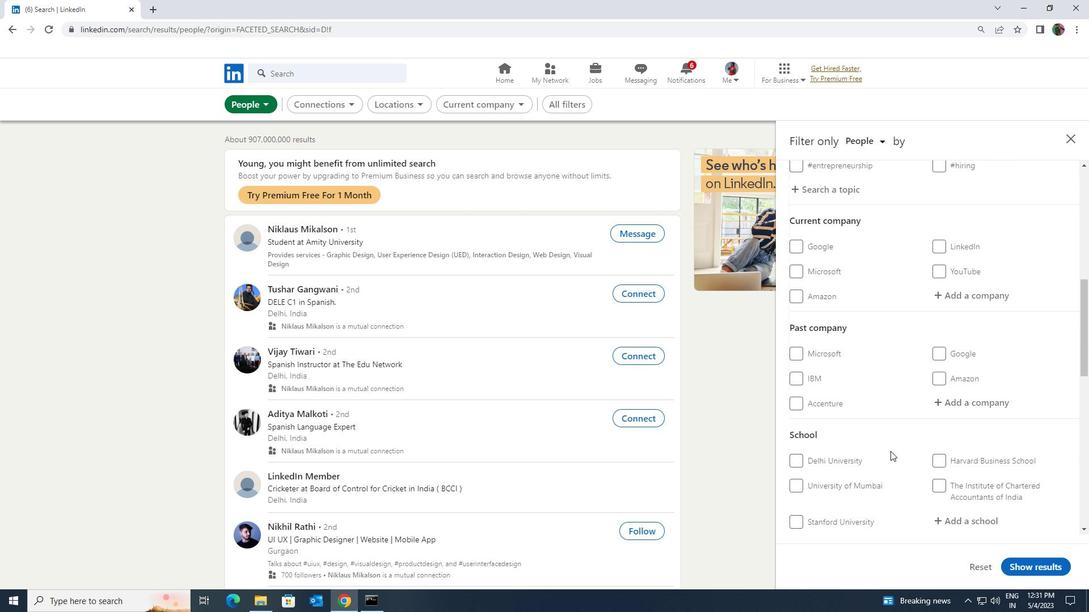 
Action: Mouse moved to (939, 379)
Screenshot: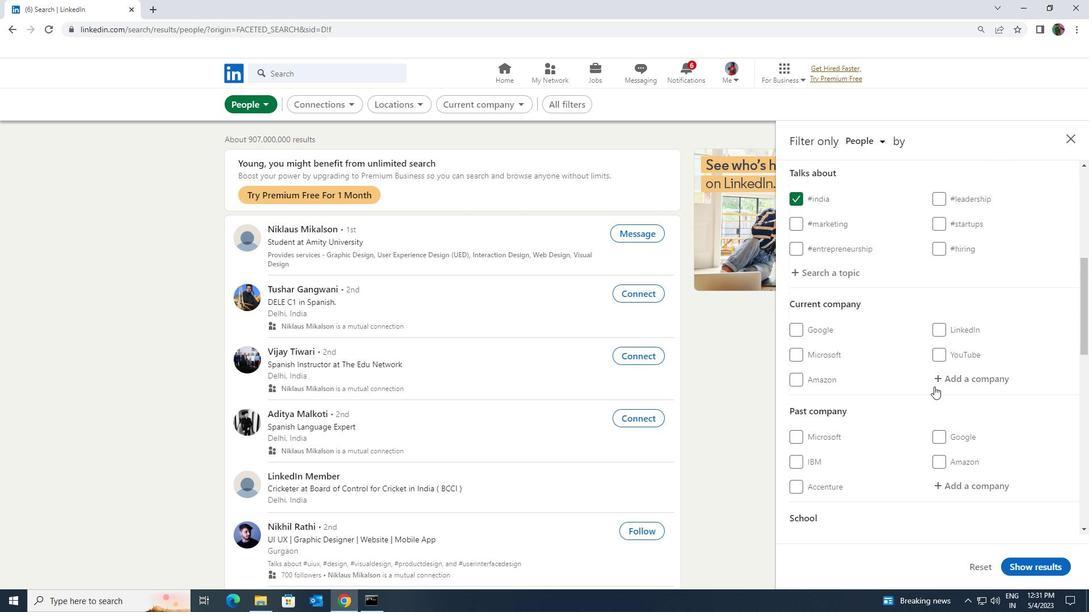 
Action: Mouse pressed left at (939, 379)
Screenshot: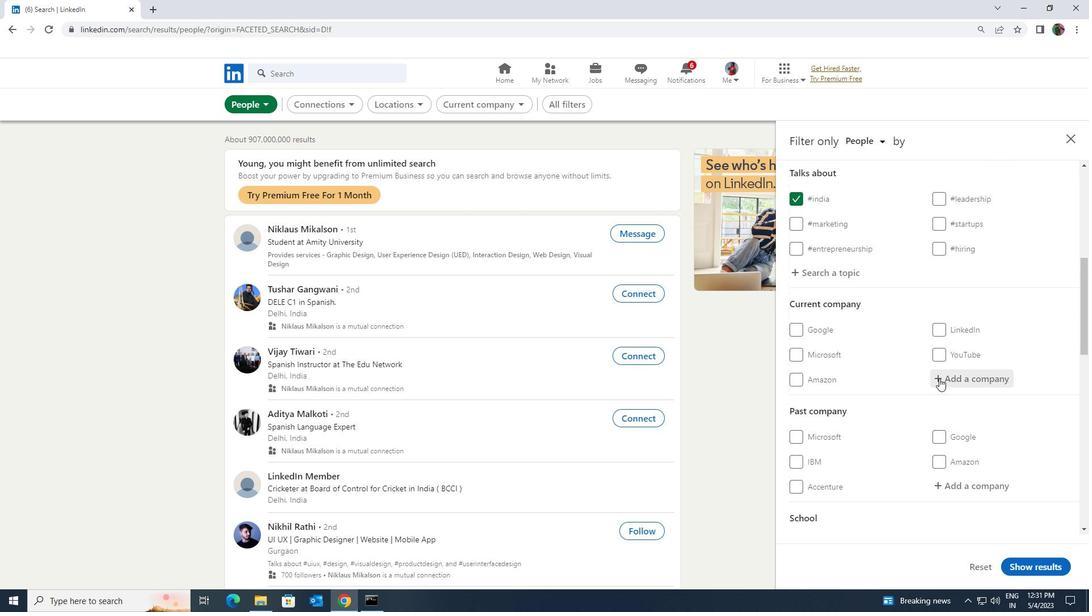 
Action: Key pressed <Key.shift><Key.shift><Key.shift><Key.shift><Key.shift><Key.shift><Key.shift><Key.shift><Key.shift><Key.shift>CATENON
Screenshot: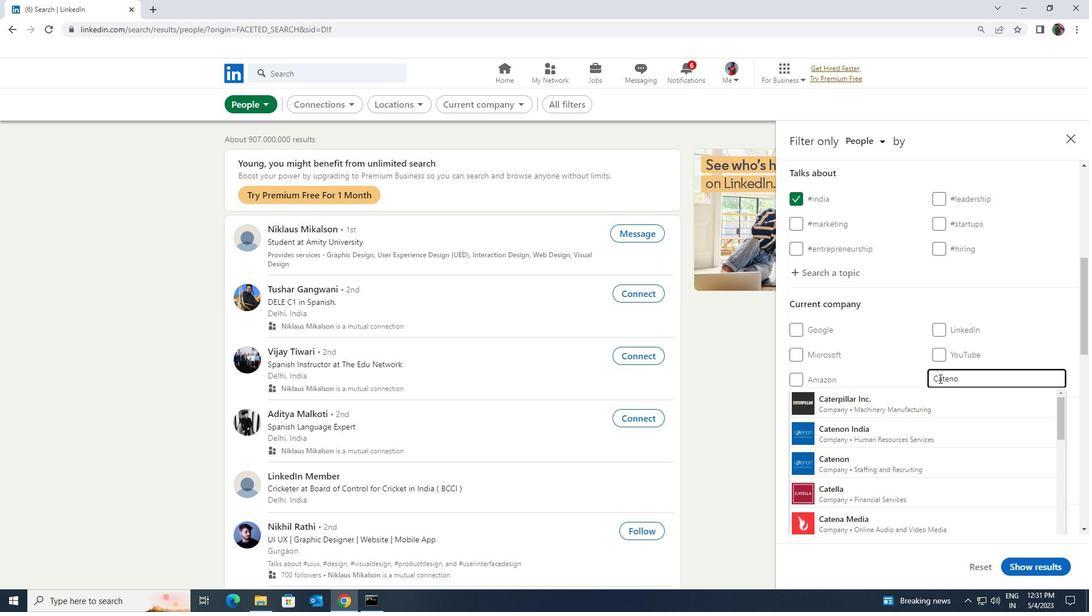 
Action: Mouse moved to (918, 423)
Screenshot: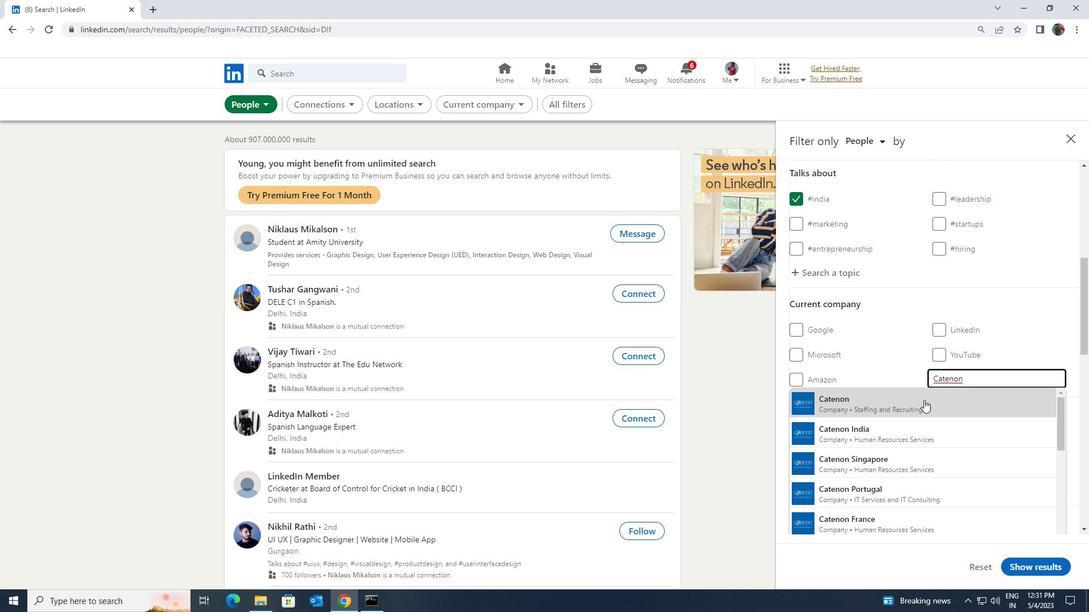 
Action: Mouse pressed left at (918, 423)
Screenshot: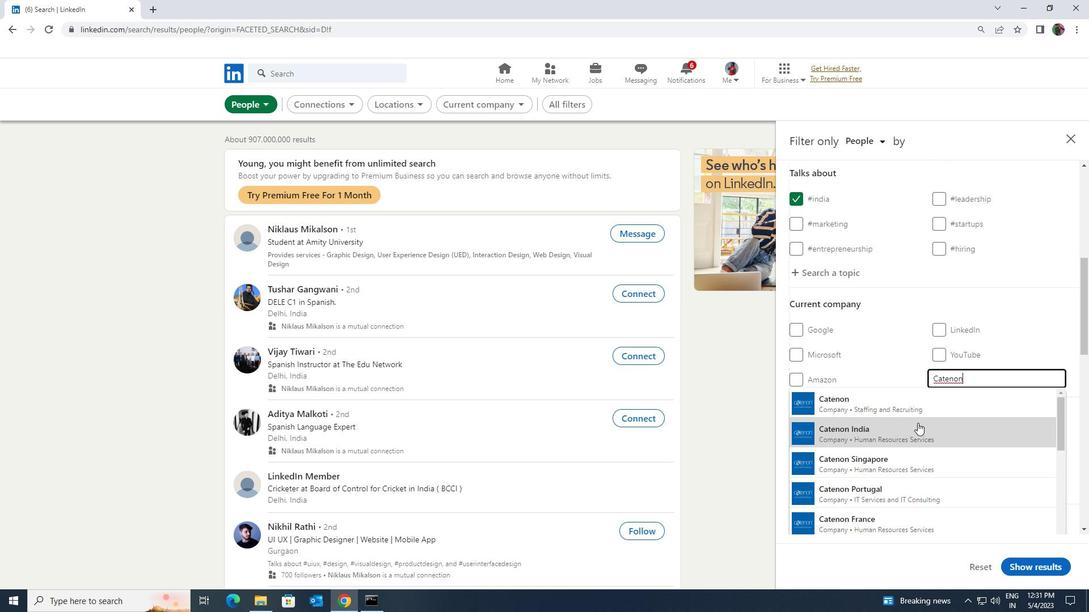
Action: Mouse scrolled (918, 422) with delta (0, 0)
Screenshot: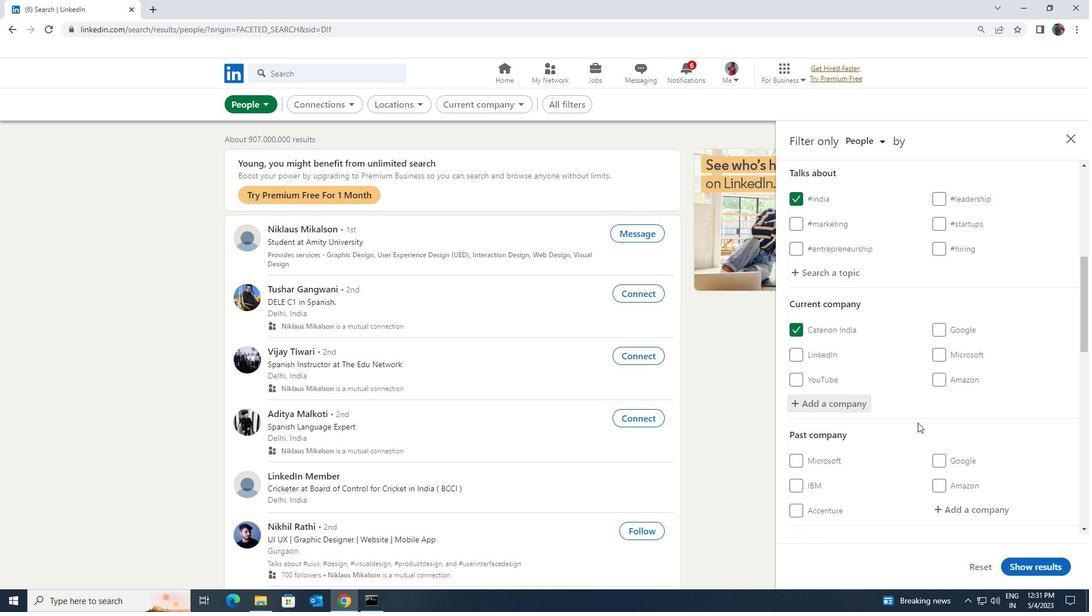 
Action: Mouse scrolled (918, 422) with delta (0, 0)
Screenshot: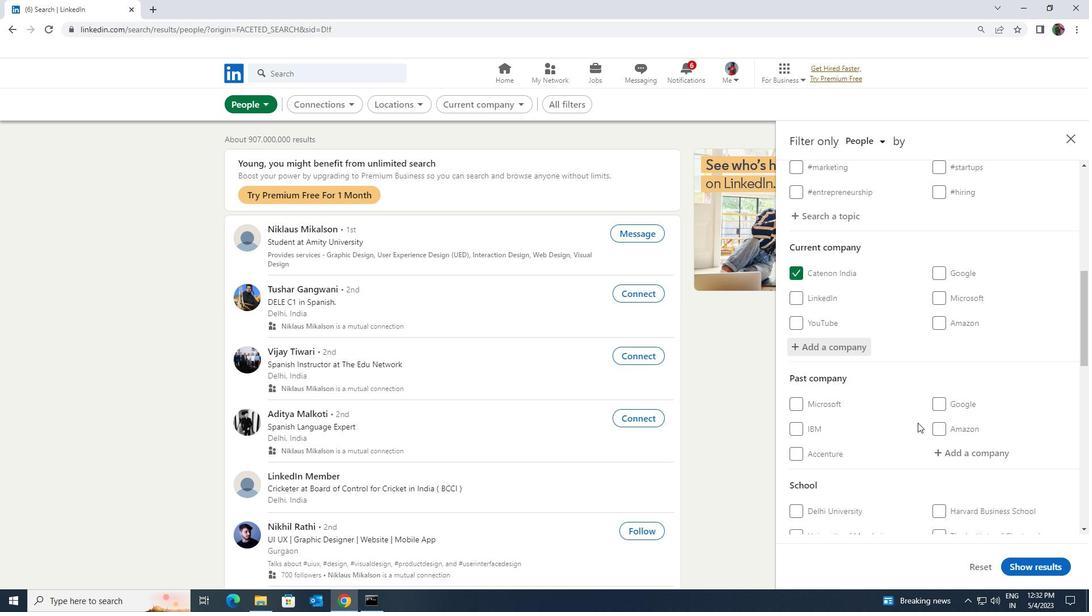 
Action: Mouse scrolled (918, 422) with delta (0, 0)
Screenshot: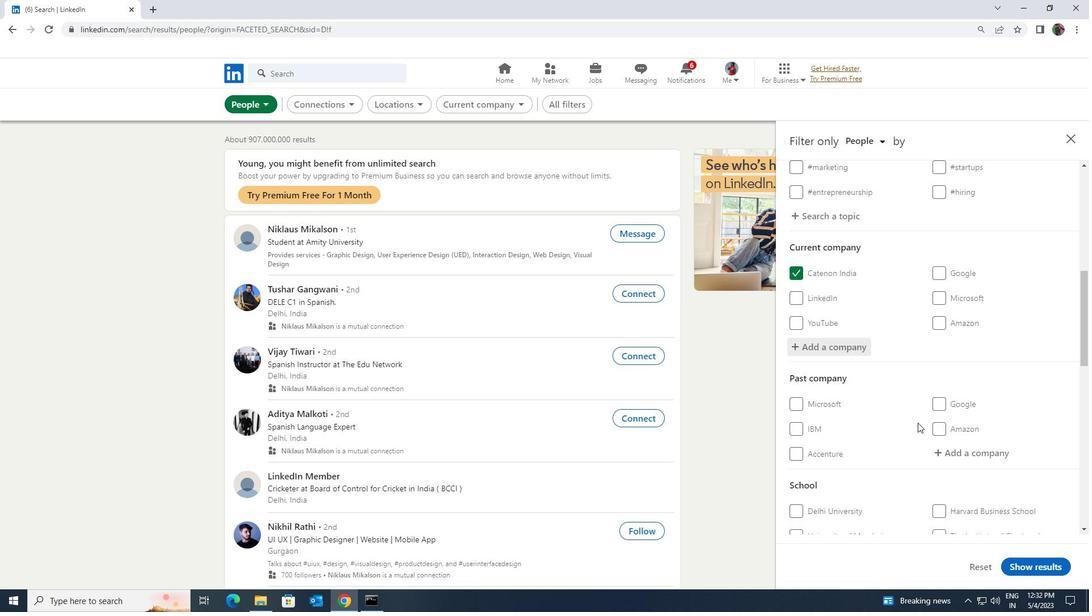 
Action: Mouse scrolled (918, 422) with delta (0, 0)
Screenshot: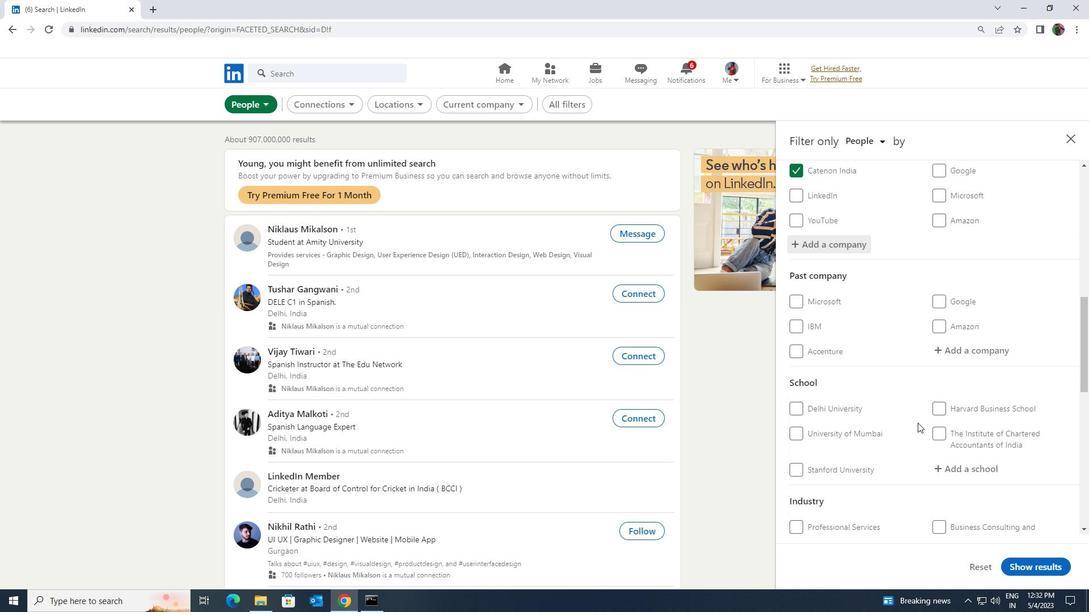 
Action: Mouse moved to (939, 402)
Screenshot: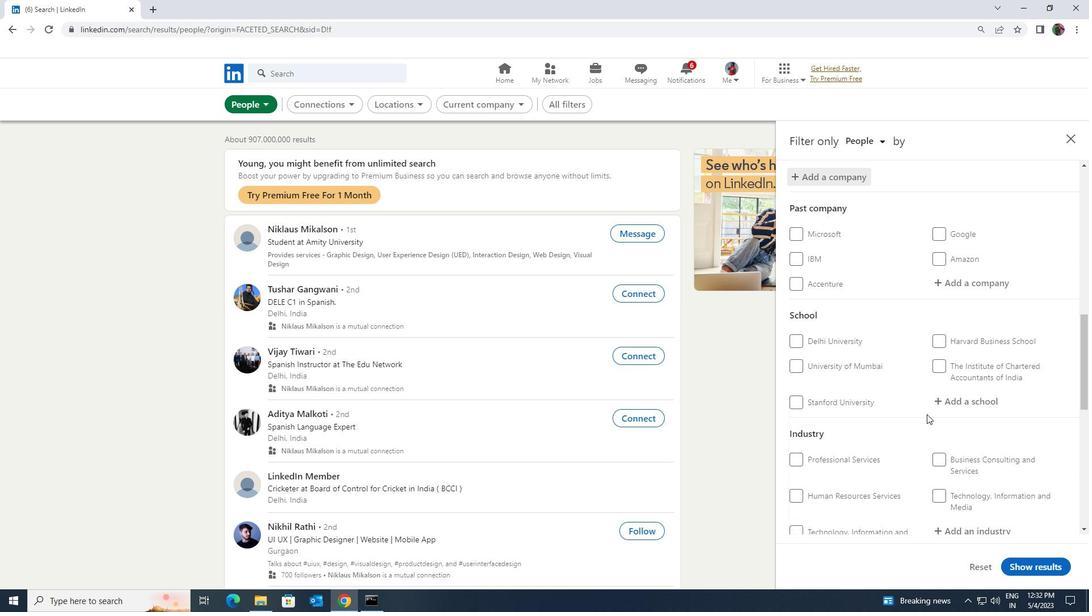 
Action: Mouse pressed left at (939, 402)
Screenshot: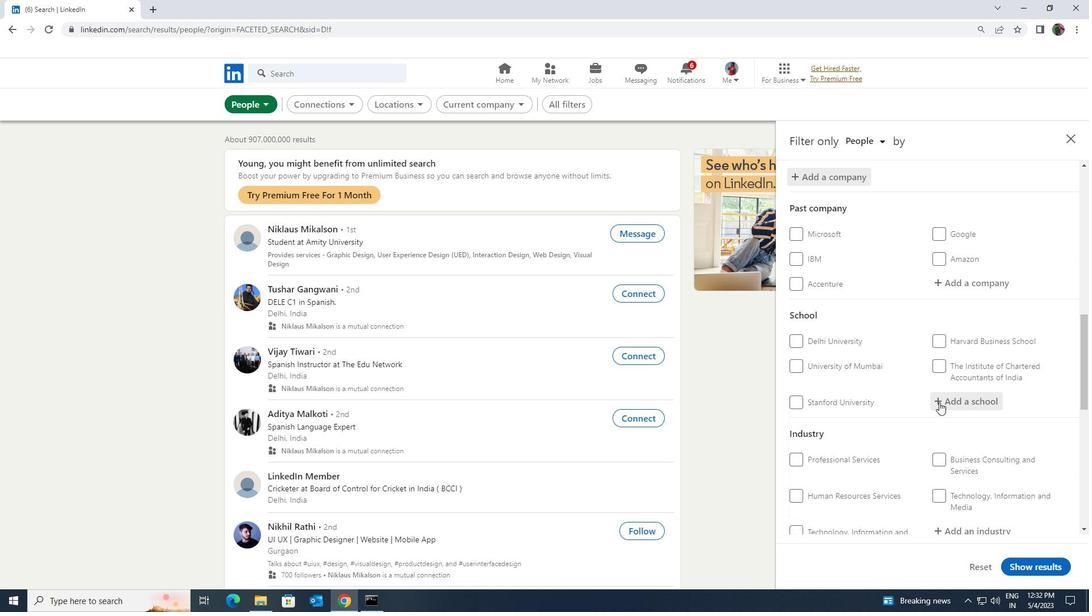 
Action: Key pressed <Key.shift><Key.shift>THAKUR<Key.space><Key.shift>INSTITUTE<Key.space>OF<Key.space><Key.shift>MANAGEMENT<Key.space>
Screenshot: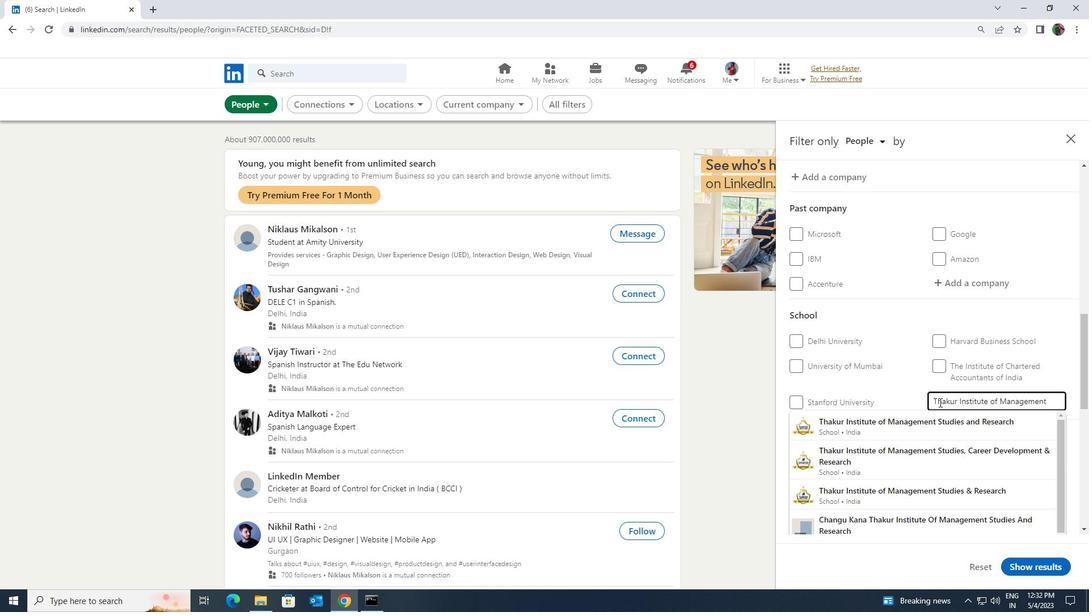 
Action: Mouse moved to (936, 423)
Screenshot: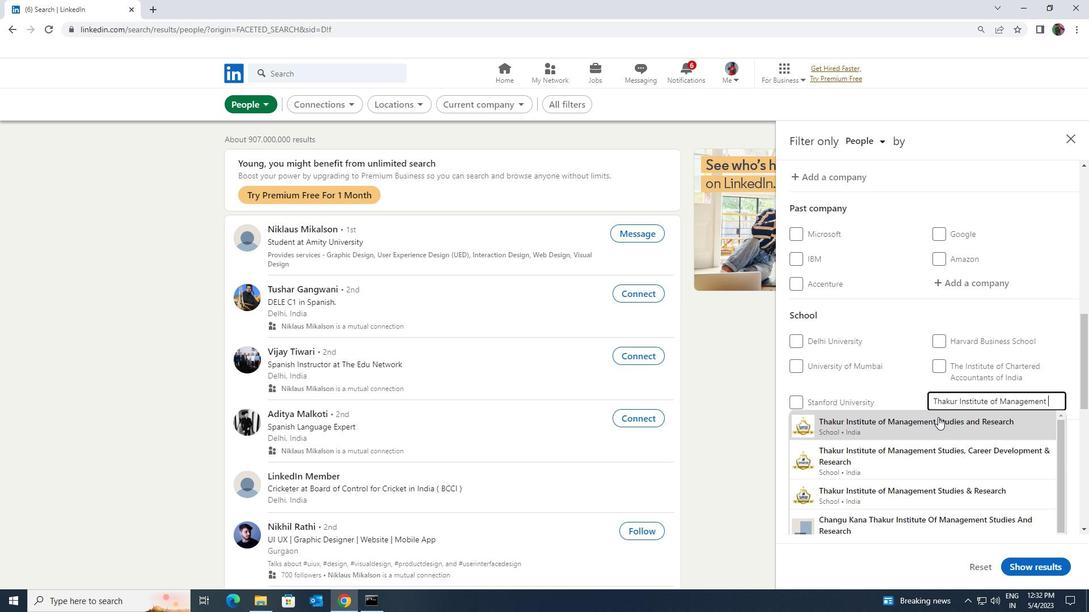
Action: Mouse pressed left at (936, 423)
Screenshot: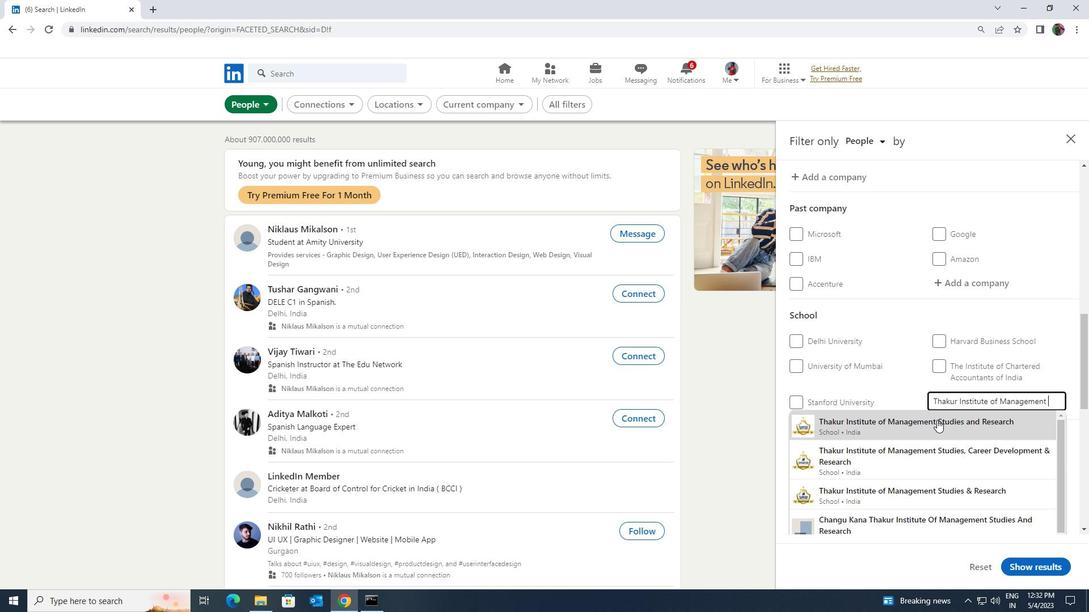 
Action: Mouse moved to (934, 416)
Screenshot: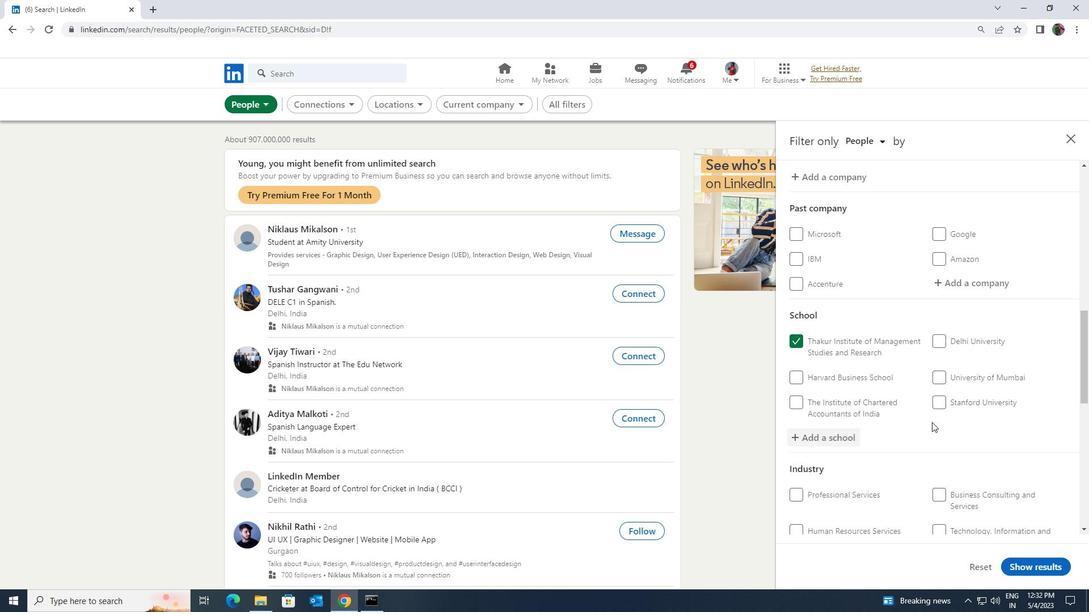 
Action: Mouse scrolled (934, 415) with delta (0, 0)
Screenshot: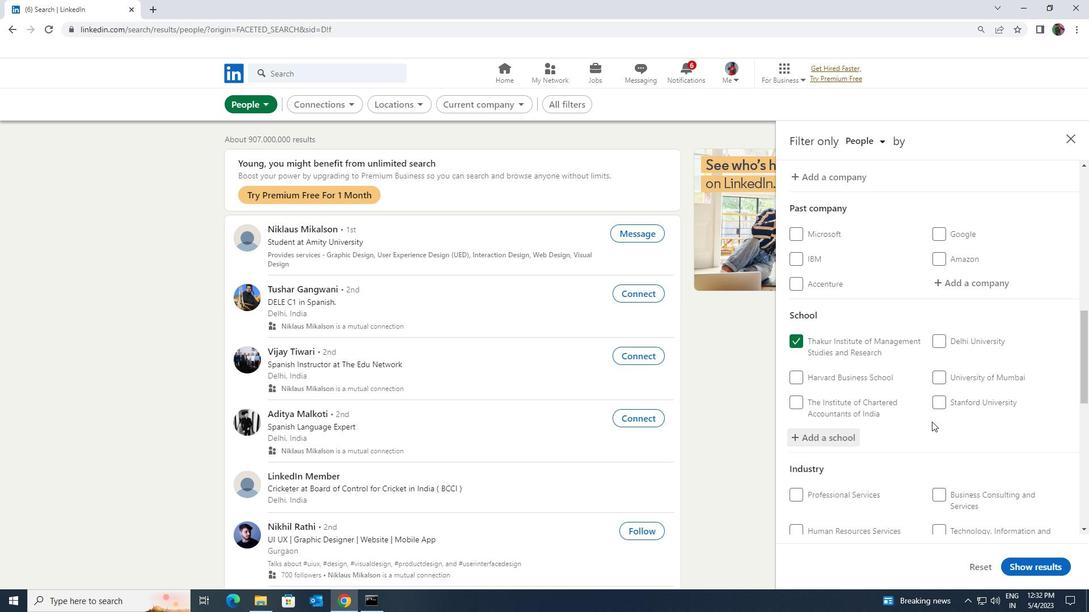 
Action: Mouse scrolled (934, 415) with delta (0, 0)
Screenshot: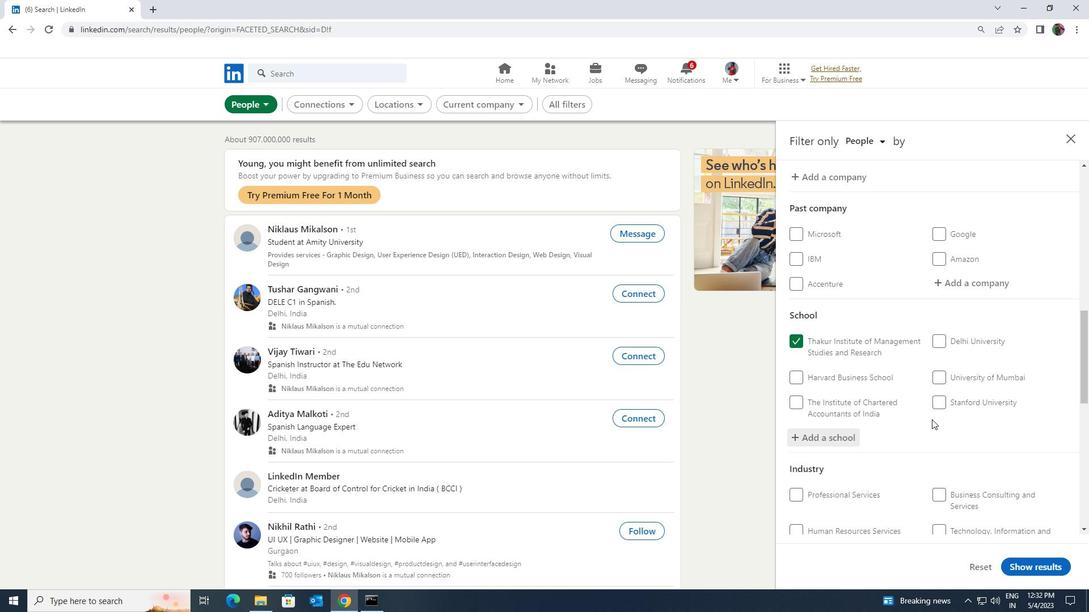 
Action: Mouse moved to (954, 447)
Screenshot: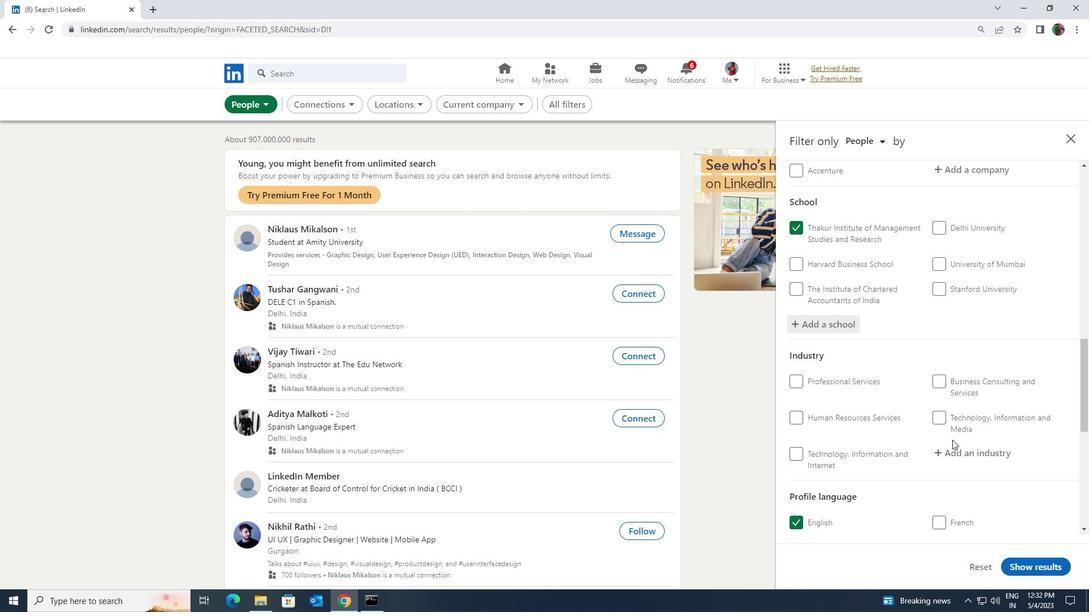 
Action: Mouse pressed left at (954, 447)
Screenshot: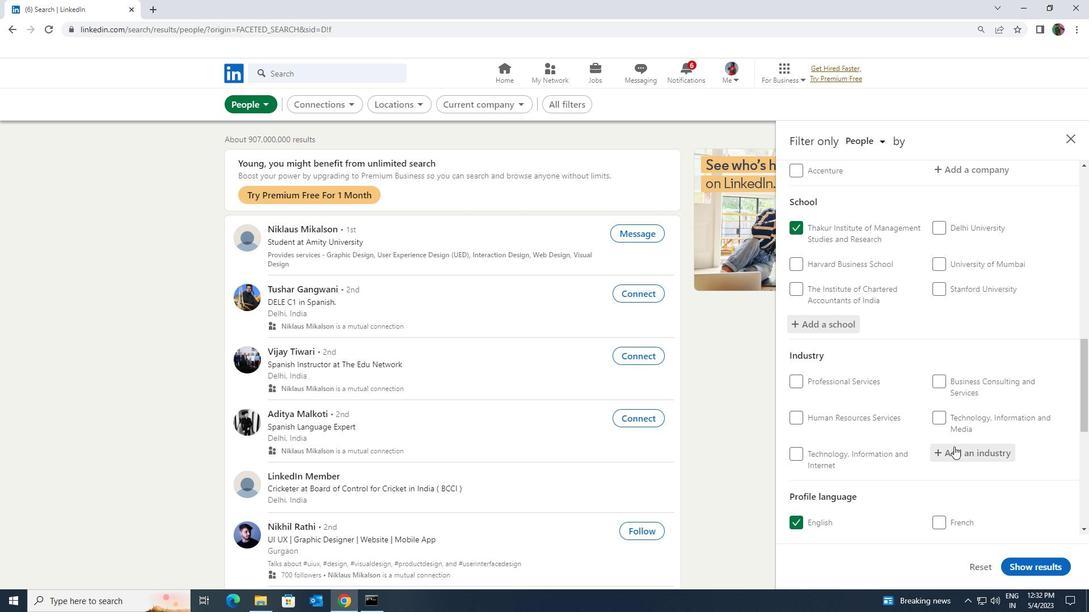 
Action: Mouse moved to (955, 445)
Screenshot: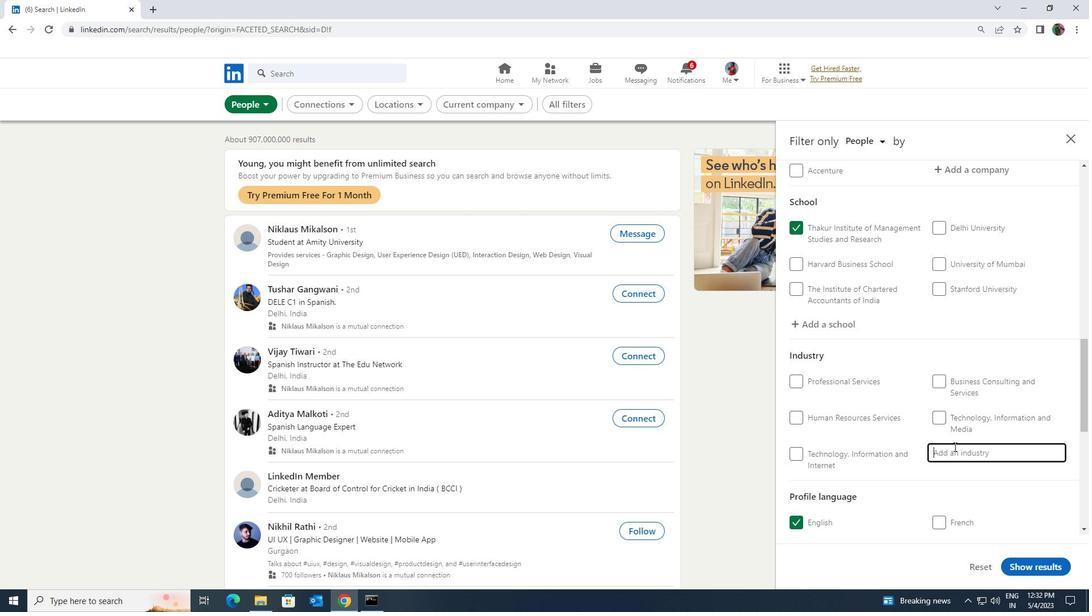 
Action: Key pressed <Key.shift><Key.shift><Key.shift>IT<Key.space><Key.shift>SE
Screenshot: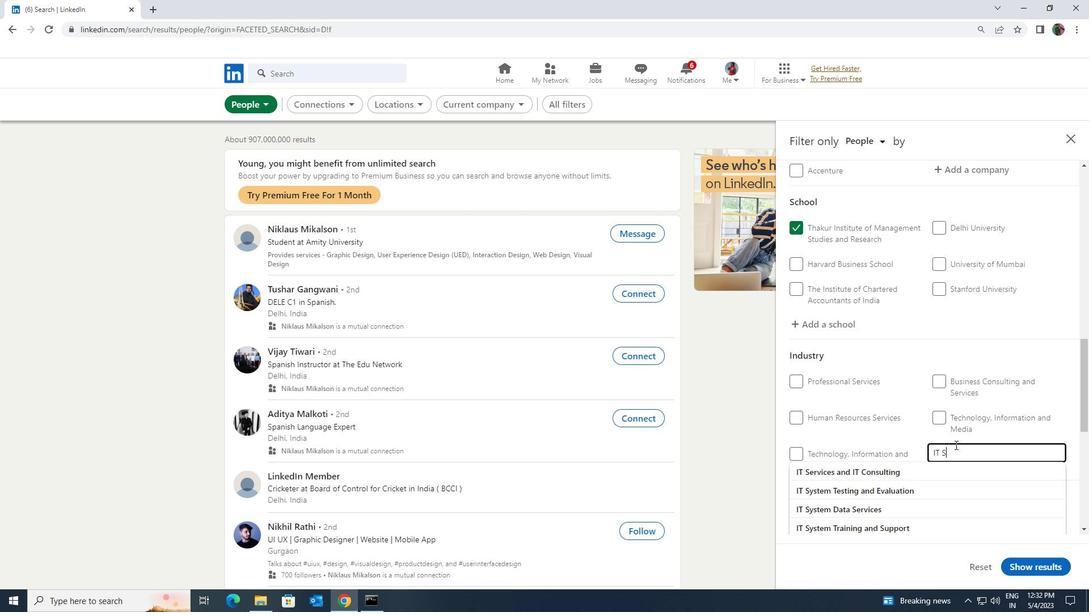 
Action: Mouse moved to (944, 469)
Screenshot: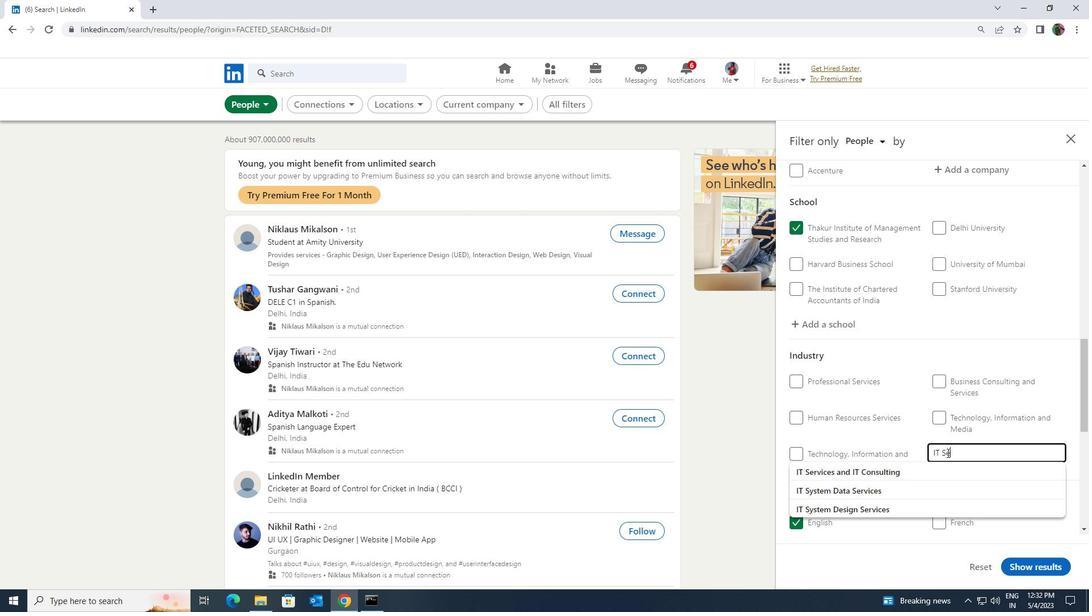 
Action: Mouse pressed left at (944, 469)
Screenshot: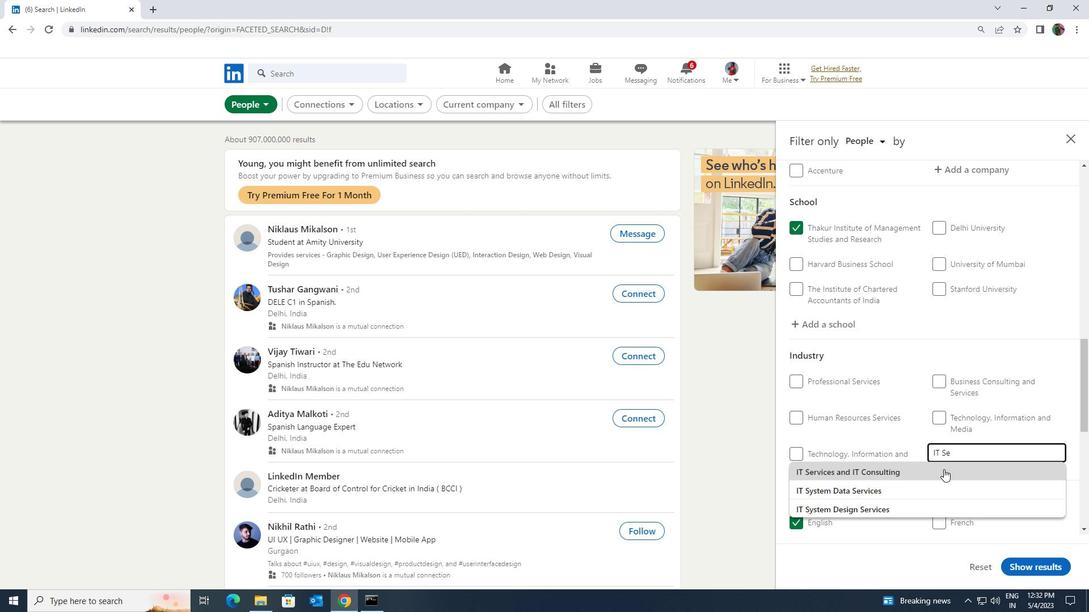 
Action: Mouse scrolled (944, 469) with delta (0, 0)
Screenshot: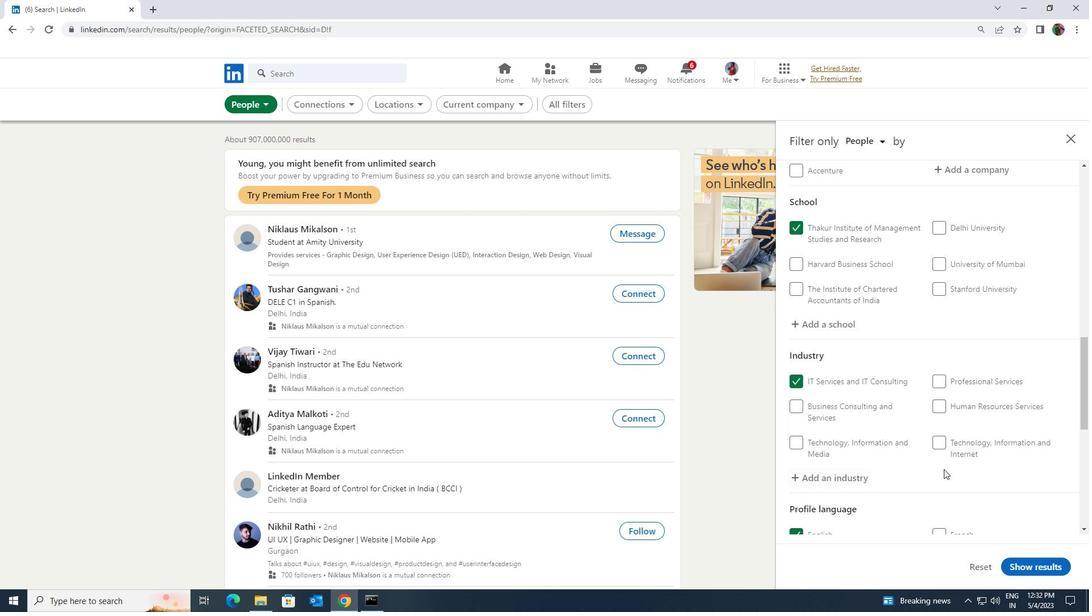 
Action: Mouse scrolled (944, 469) with delta (0, 0)
Screenshot: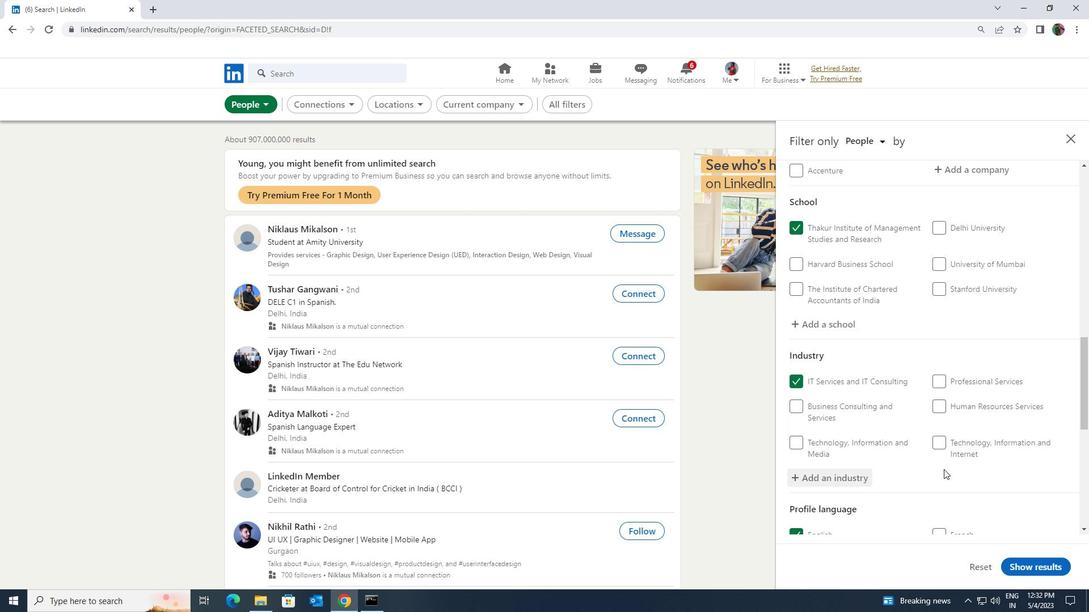 
Action: Mouse moved to (944, 470)
Screenshot: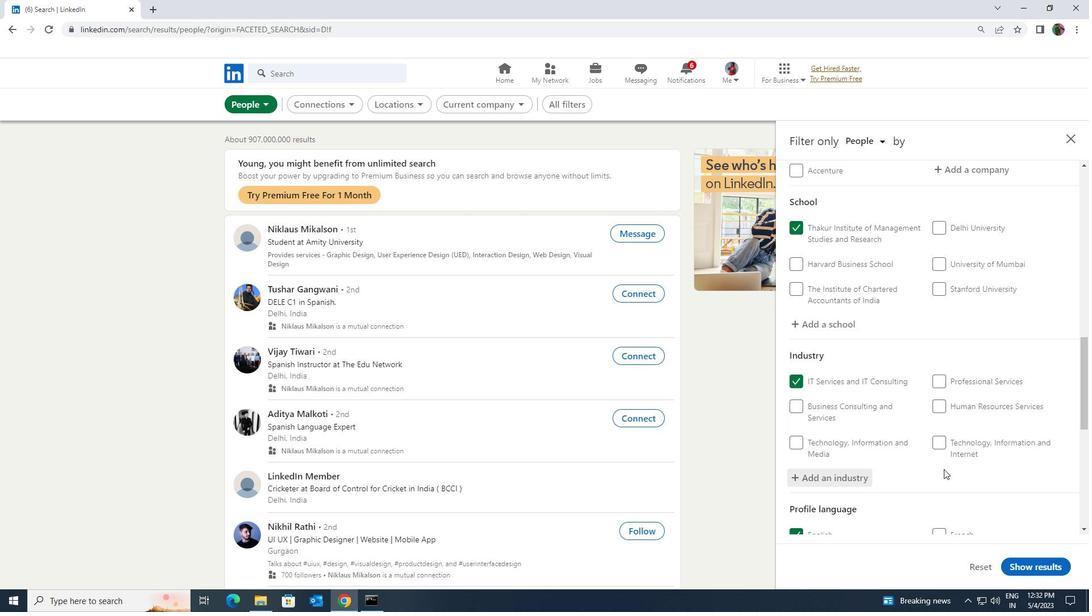 
Action: Mouse scrolled (944, 469) with delta (0, 0)
Screenshot: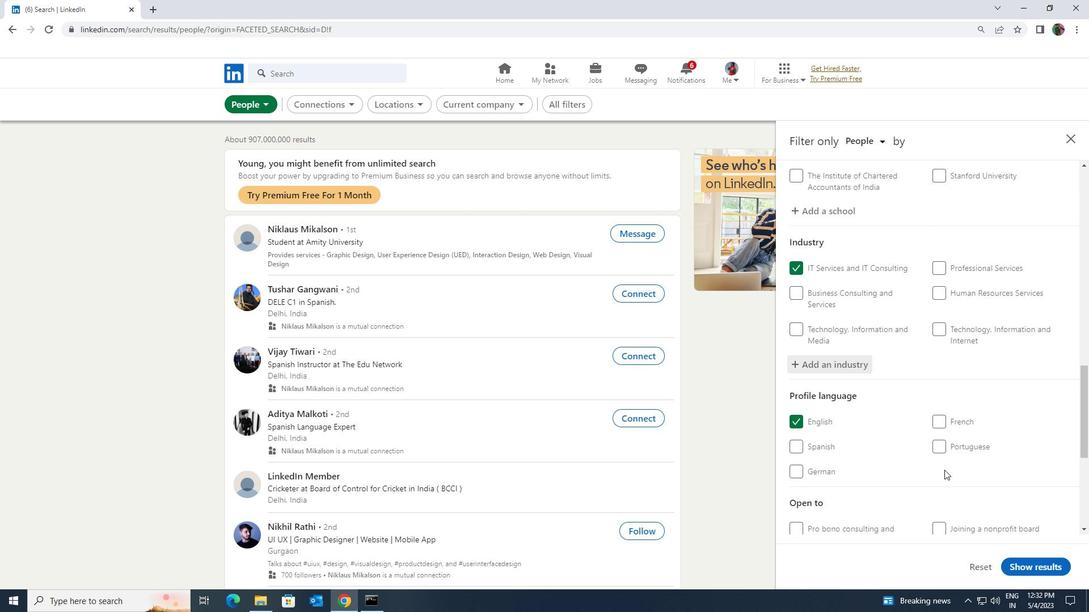 
Action: Mouse scrolled (944, 469) with delta (0, 0)
Screenshot: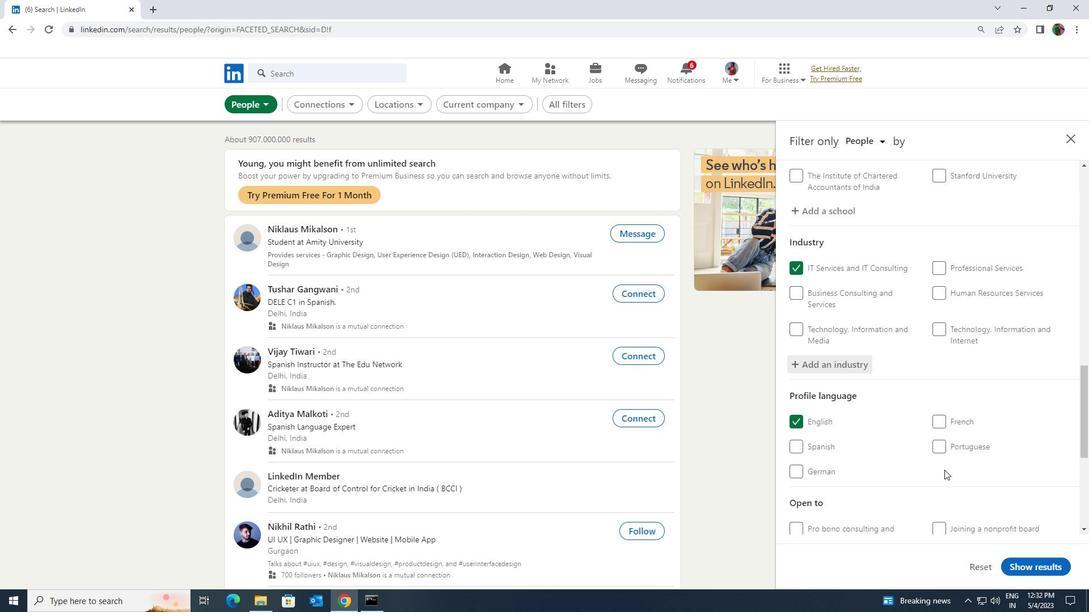 
Action: Mouse scrolled (944, 469) with delta (0, 0)
Screenshot: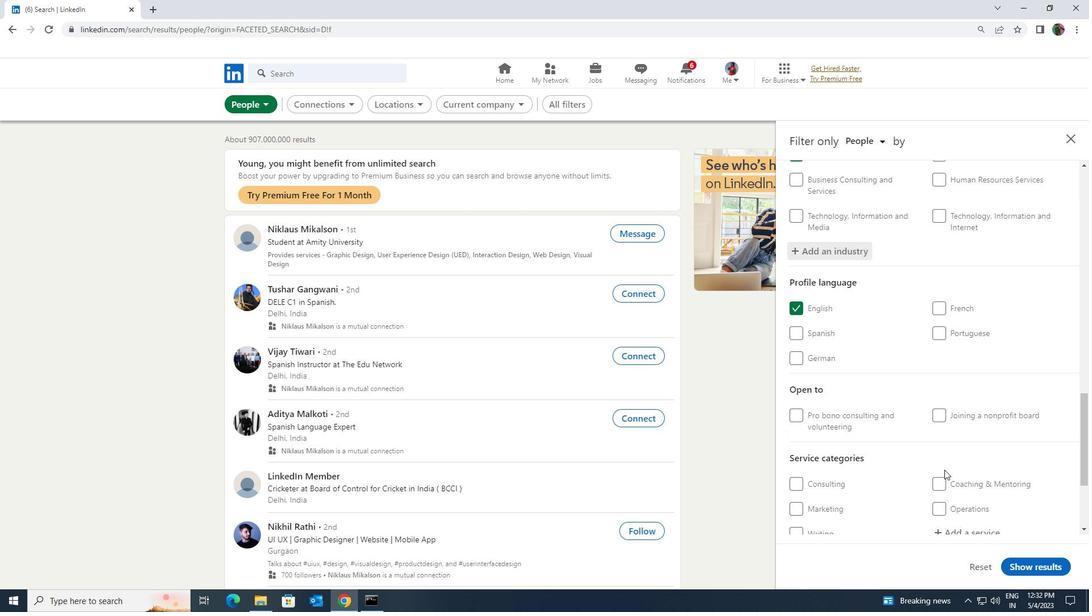 
Action: Mouse moved to (947, 472)
Screenshot: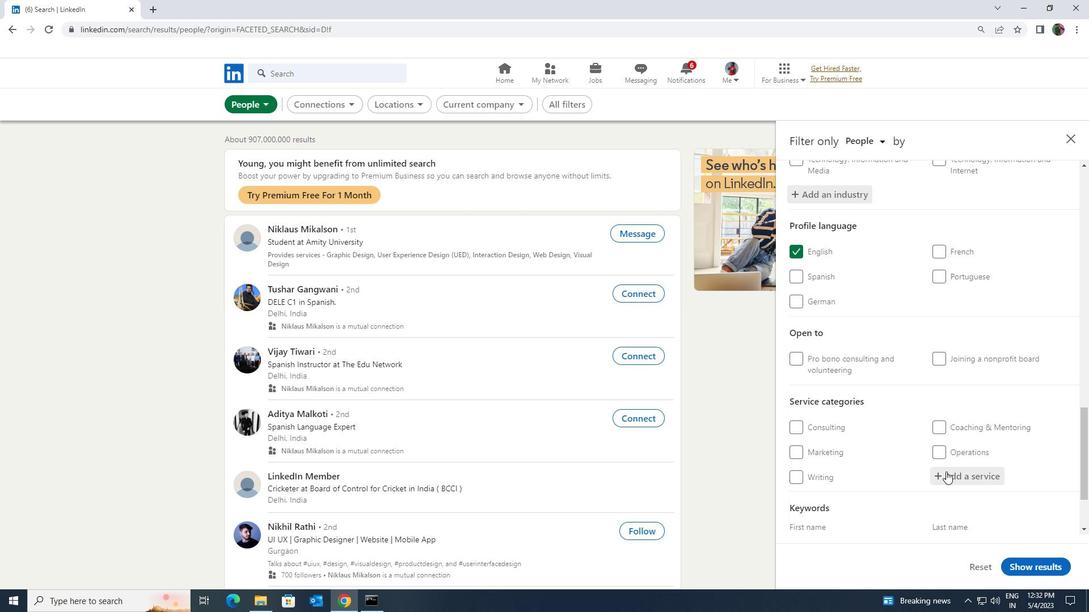 
Action: Mouse pressed left at (947, 472)
Screenshot: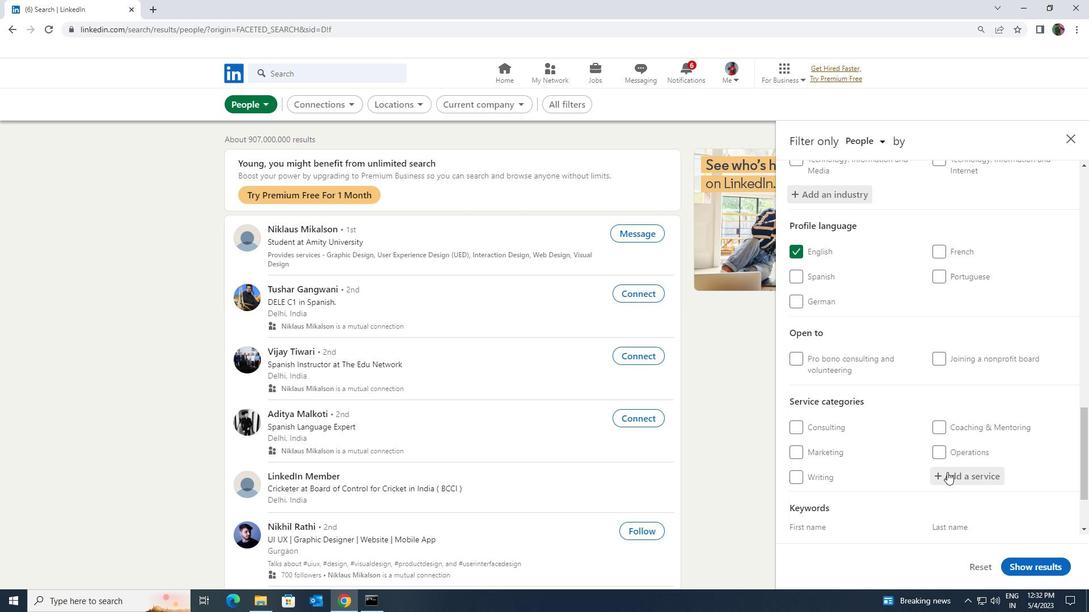 
Action: Key pressed <Key.shift><Key.shift><Key.shift><Key.shift><Key.shift><Key.shift><Key.shift><Key.shift><Key.shift><Key.shift><Key.shift><Key.shift><Key.shift><Key.shift><Key.shift><Key.shift>PACK
Screenshot: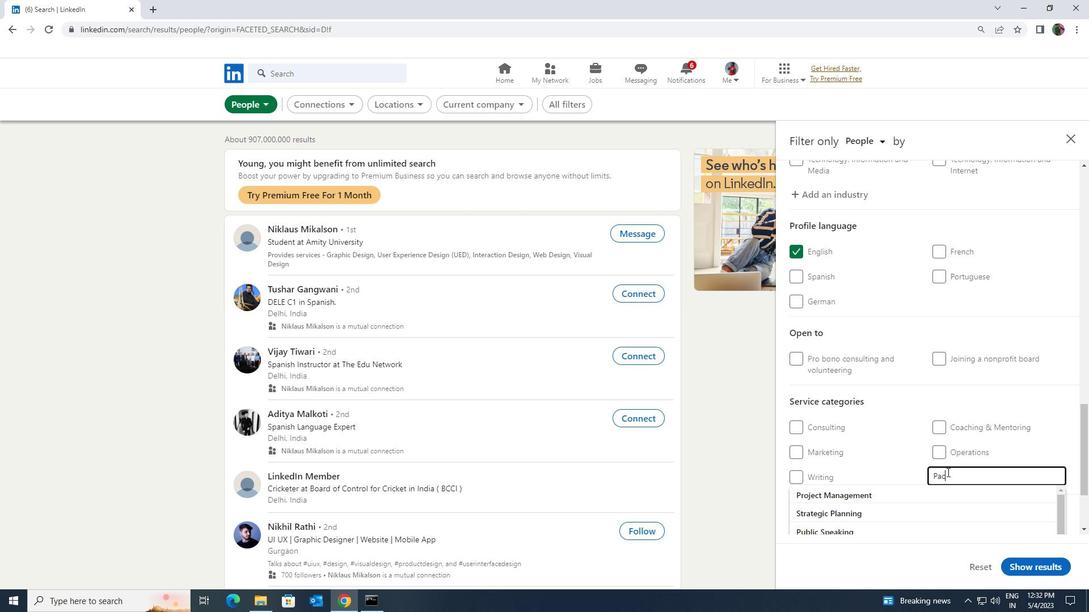 
Action: Mouse moved to (939, 485)
Screenshot: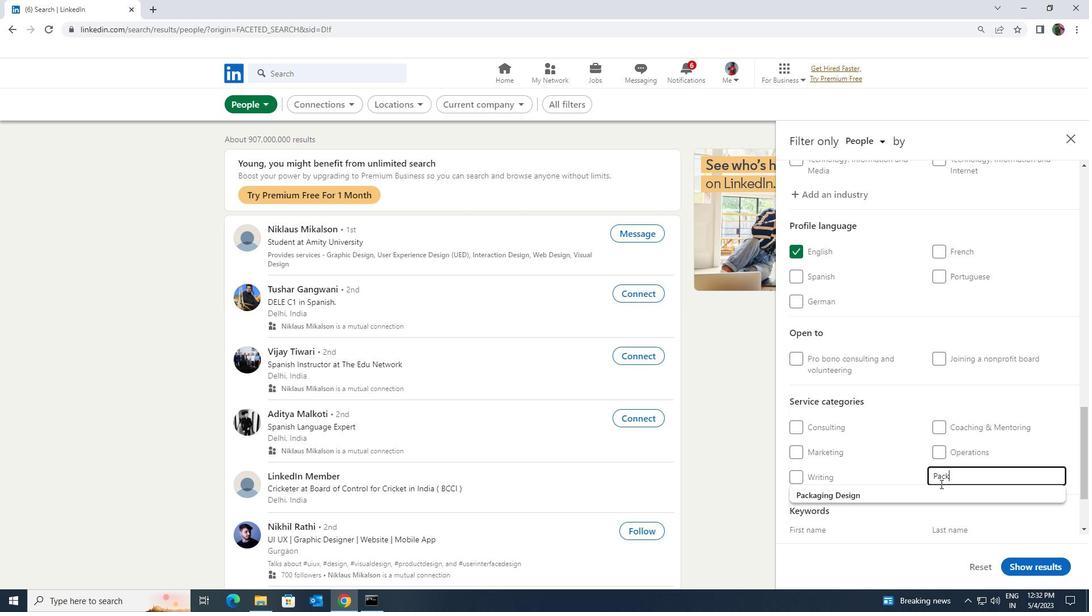 
Action: Mouse pressed left at (939, 485)
Screenshot: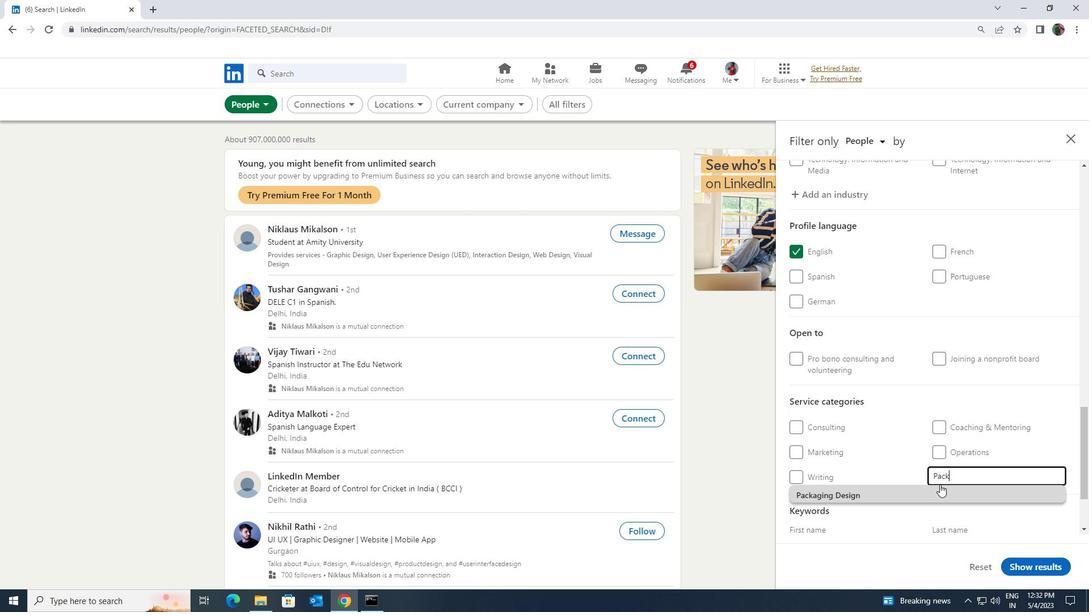 
Action: Mouse scrolled (939, 485) with delta (0, 0)
Screenshot: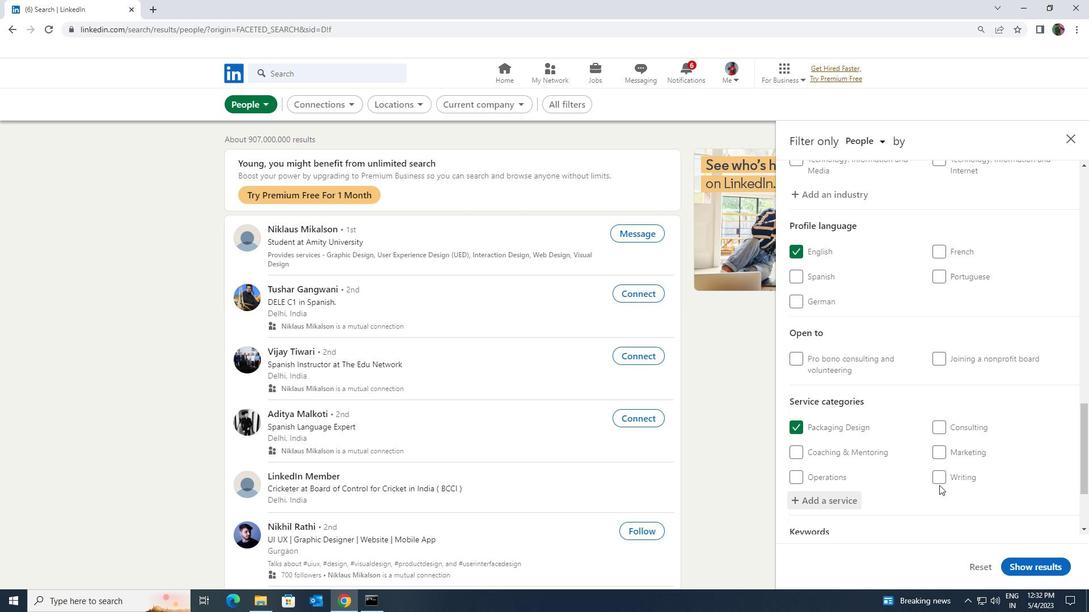 
Action: Mouse scrolled (939, 485) with delta (0, 0)
Screenshot: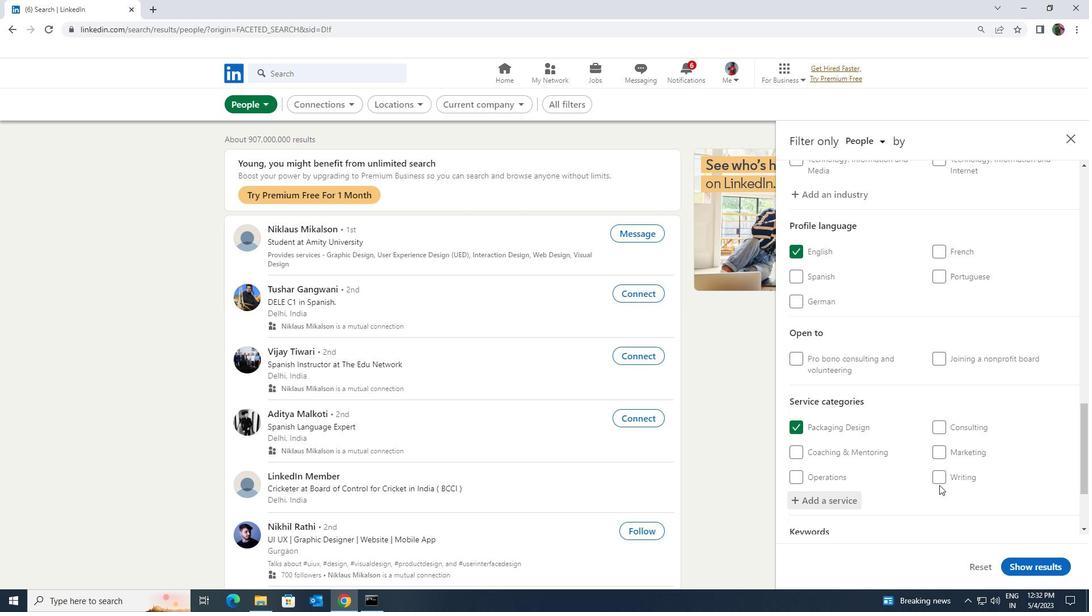 
Action: Mouse moved to (913, 494)
Screenshot: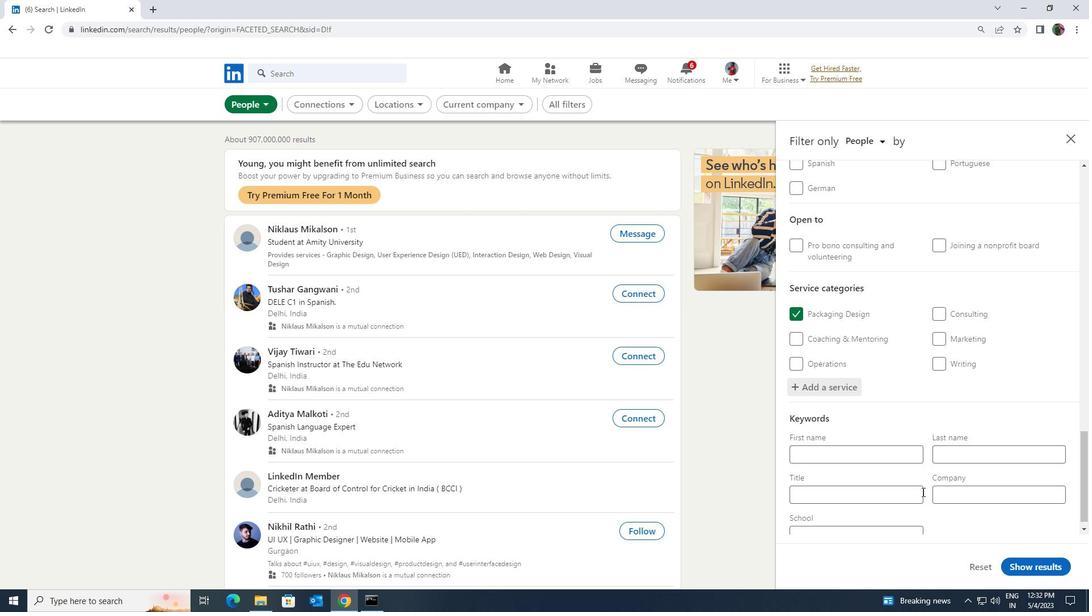 
Action: Mouse pressed left at (913, 494)
Screenshot: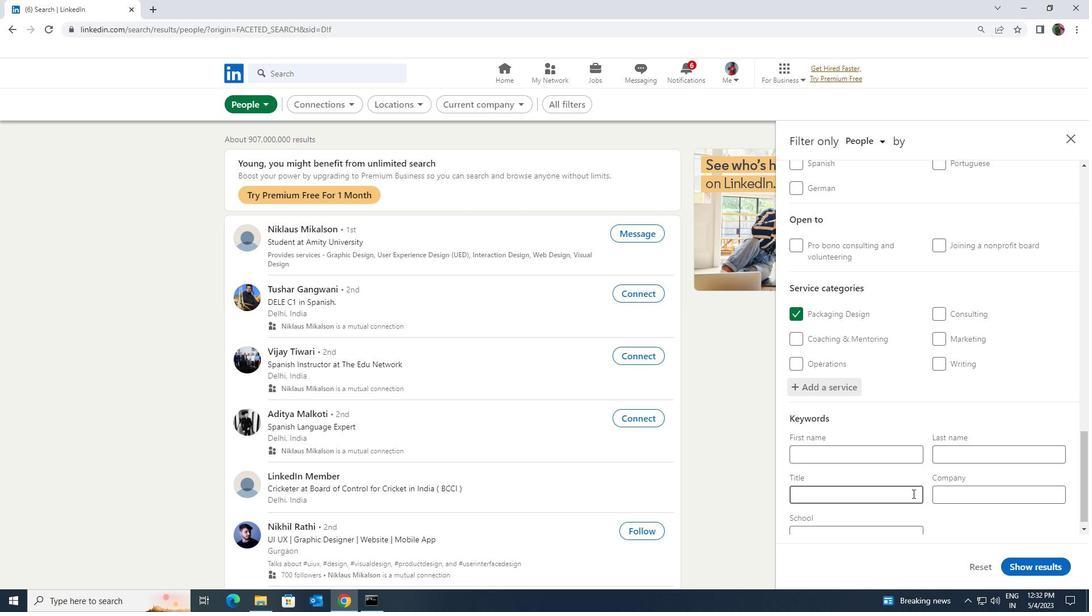 
Action: Key pressed <Key.shift><Key.shift><Key.shift><Key.shift><Key.shift><Key.shift><Key.shift><Key.shift><Key.shift><Key.shift>VOLUNTEER<Key.space><Key.shift>JOBS
Screenshot: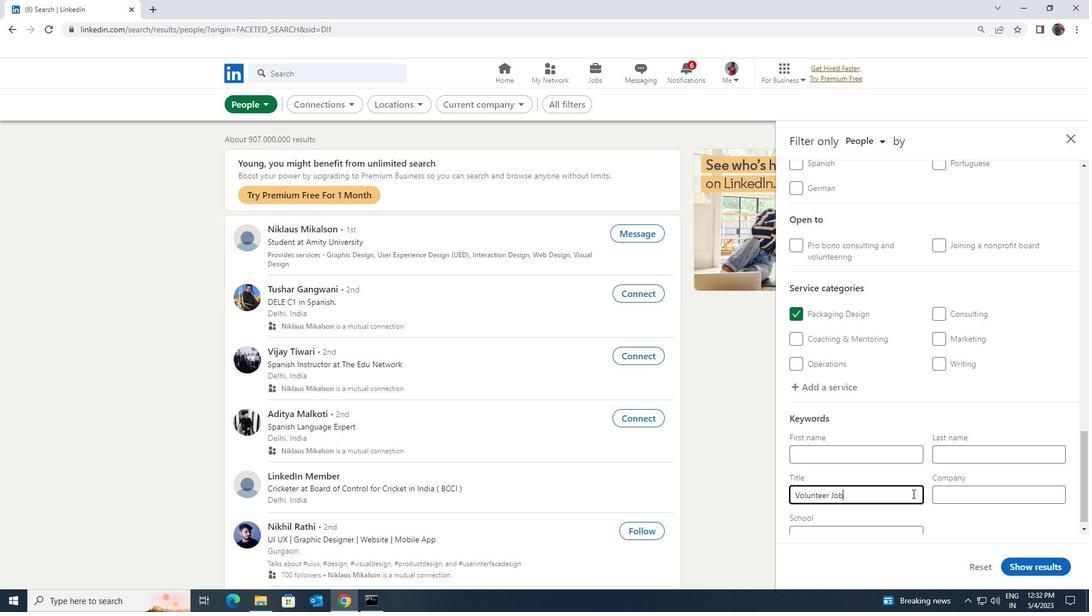 
Action: Mouse moved to (1017, 562)
Screenshot: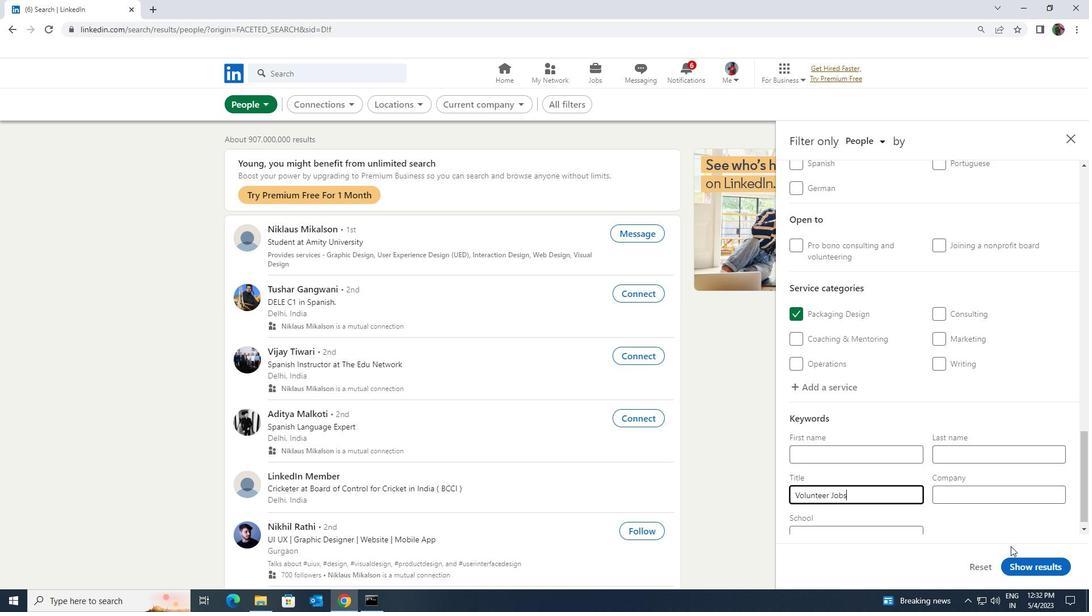 
Action: Mouse pressed left at (1017, 562)
Screenshot: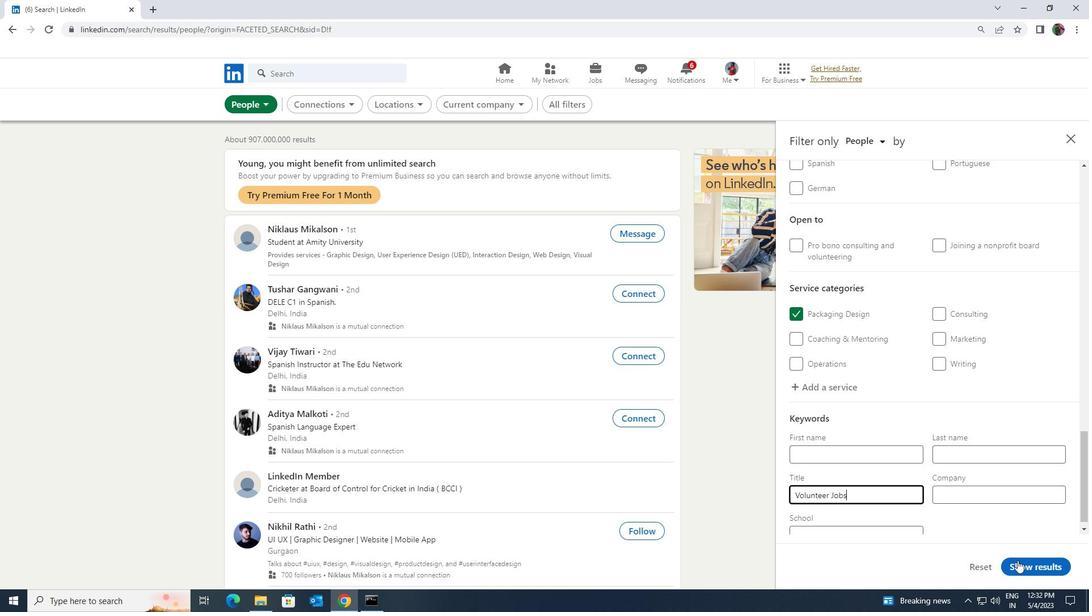 
